 Task: Send an email with the signature Dylan Clark with the subject Request for paternity leave and the message Could you please confirm the details of the contract? from softage.1@softage.net to softage.10@softage.net and softage.2@softage.net with an attached document Job_offer_letter.docx
Action: Mouse moved to (440, 557)
Screenshot: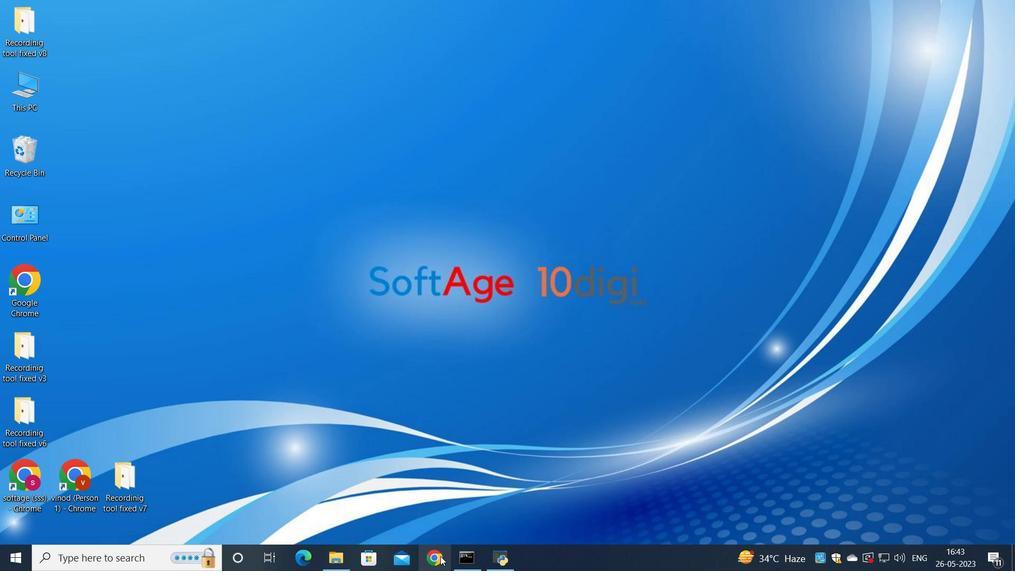 
Action: Mouse pressed left at (440, 557)
Screenshot: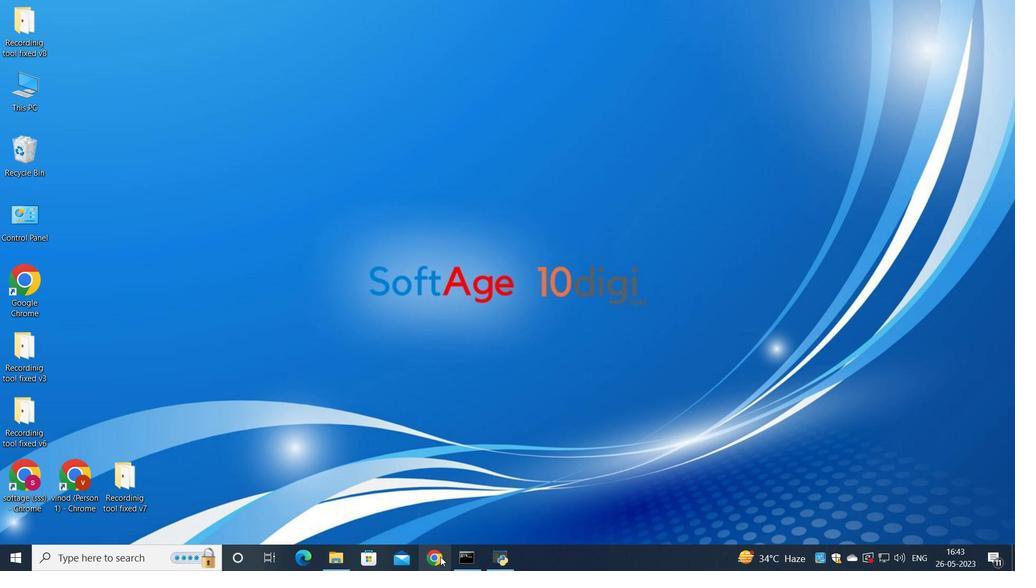 
Action: Mouse moved to (451, 317)
Screenshot: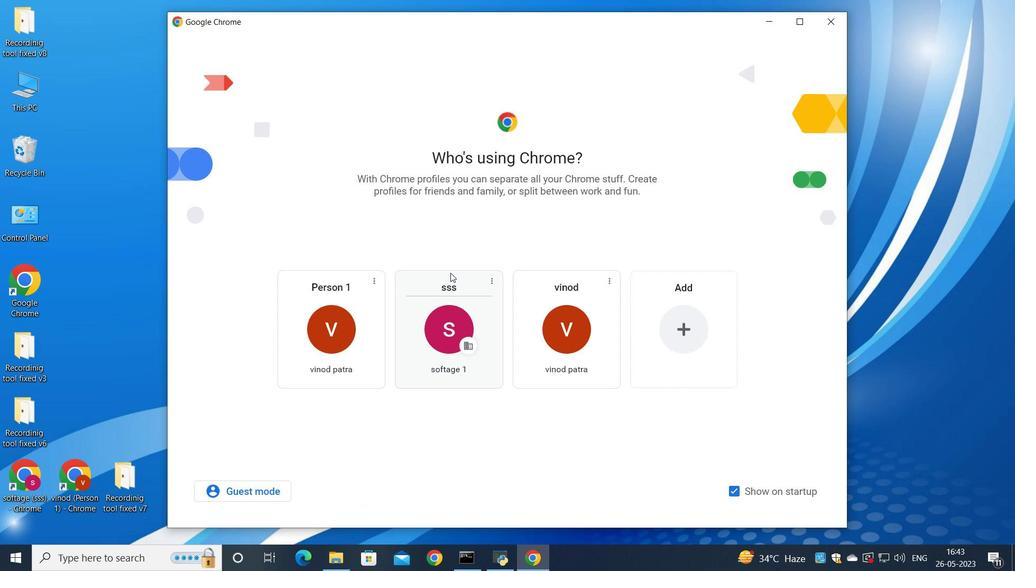 
Action: Mouse pressed left at (451, 317)
Screenshot: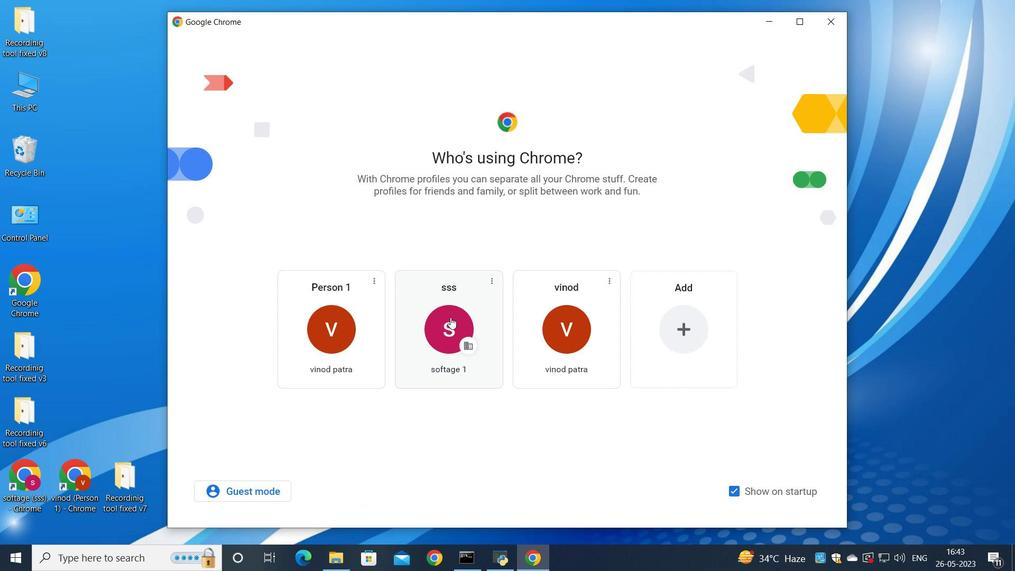 
Action: Mouse moved to (884, 68)
Screenshot: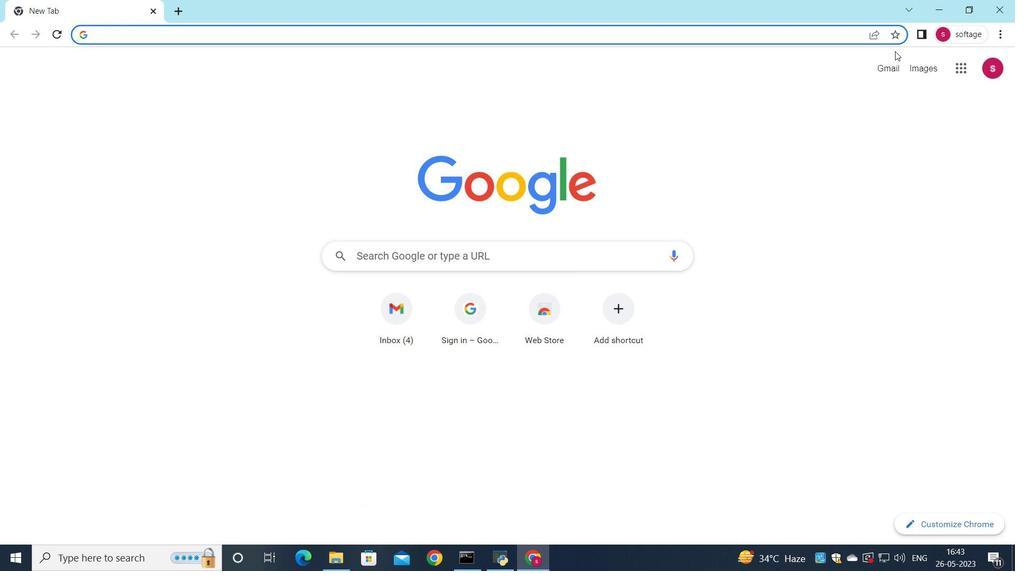 
Action: Mouse pressed left at (884, 68)
Screenshot: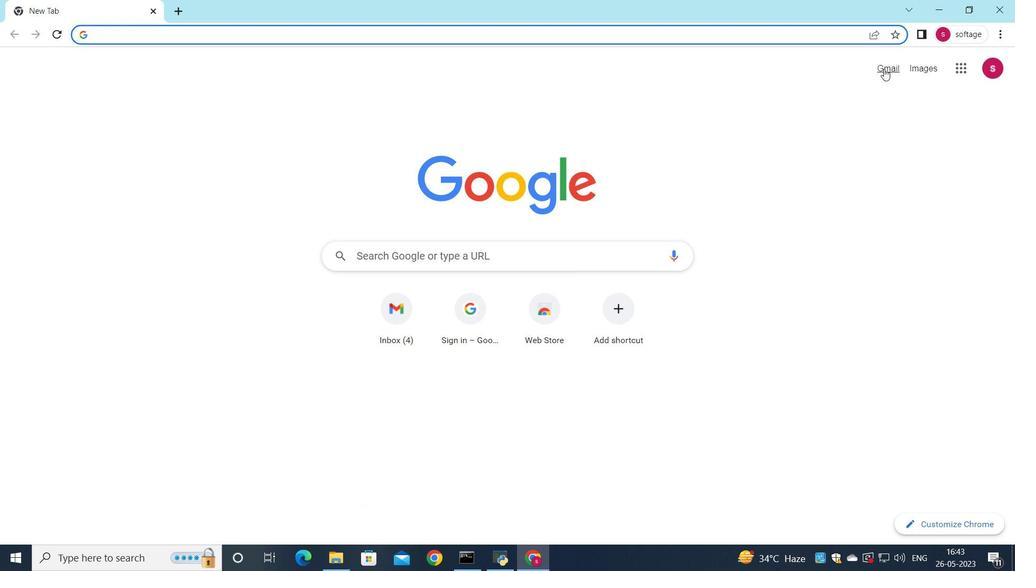 
Action: Mouse moved to (857, 93)
Screenshot: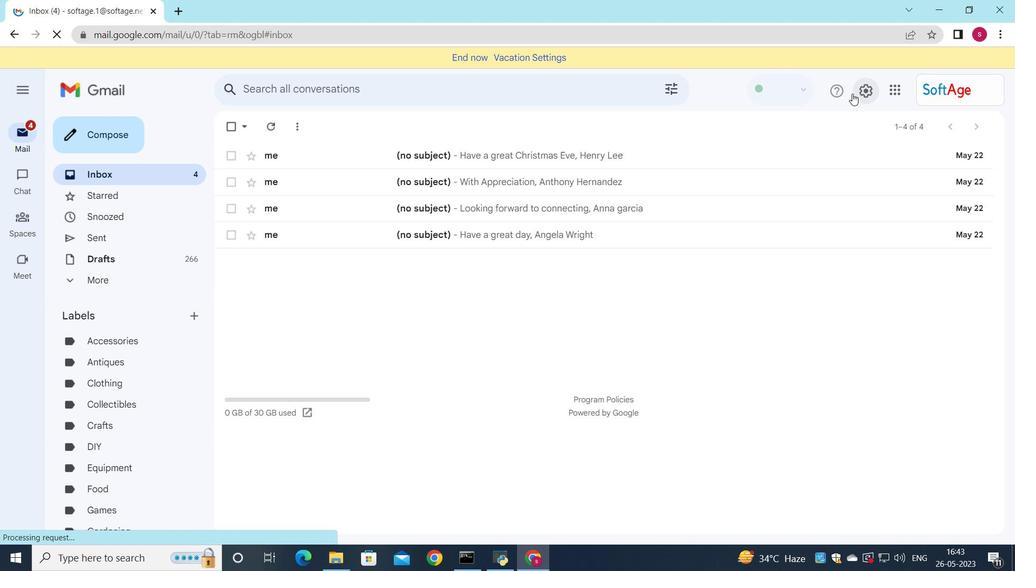 
Action: Mouse pressed left at (857, 93)
Screenshot: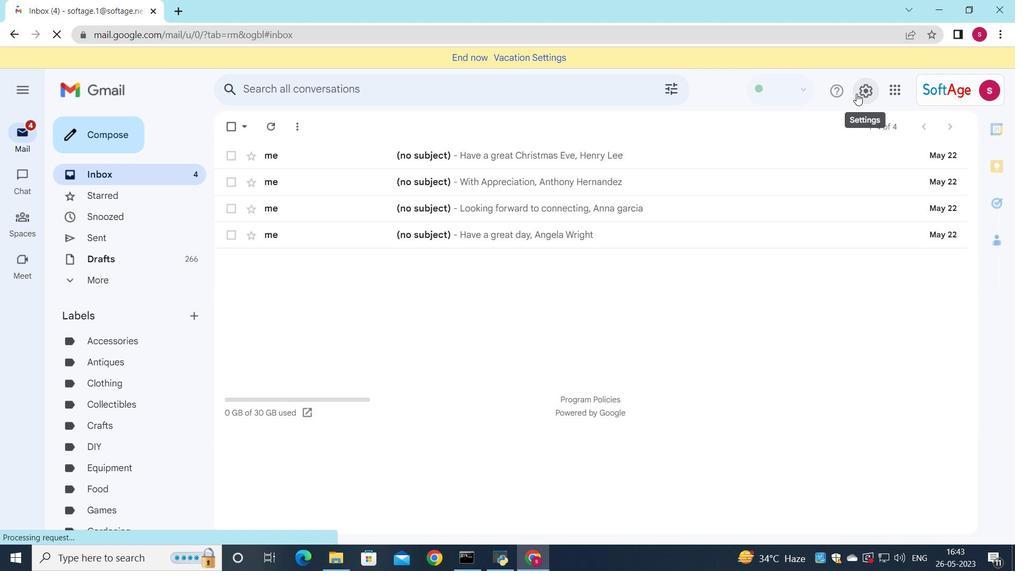 
Action: Mouse moved to (855, 160)
Screenshot: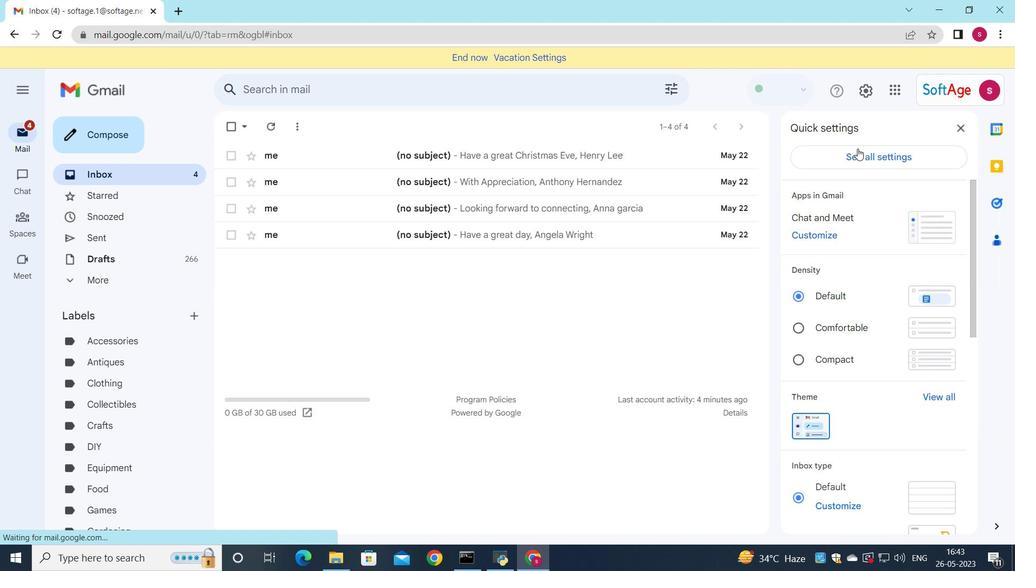 
Action: Mouse pressed left at (855, 160)
Screenshot: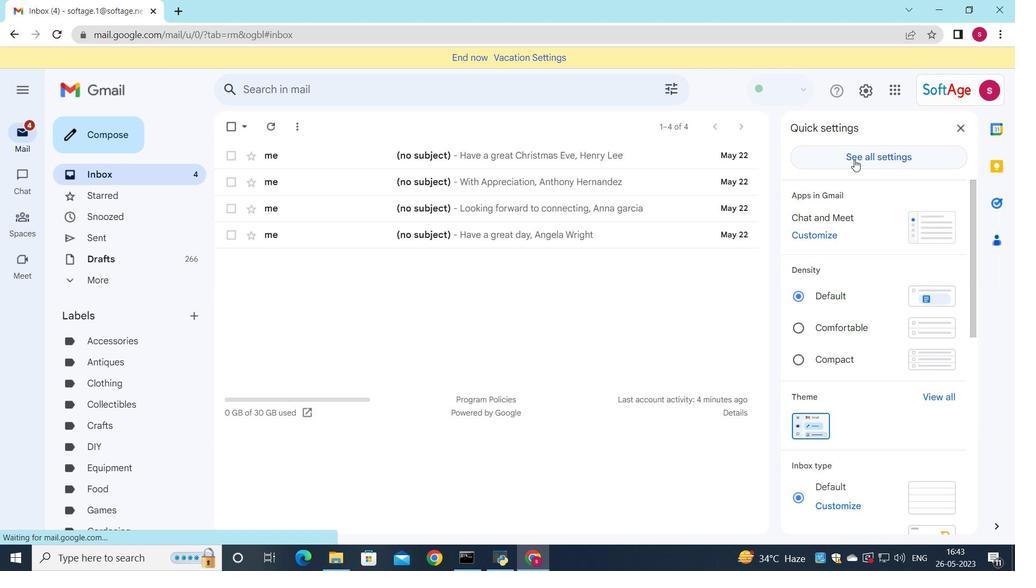 
Action: Mouse moved to (638, 204)
Screenshot: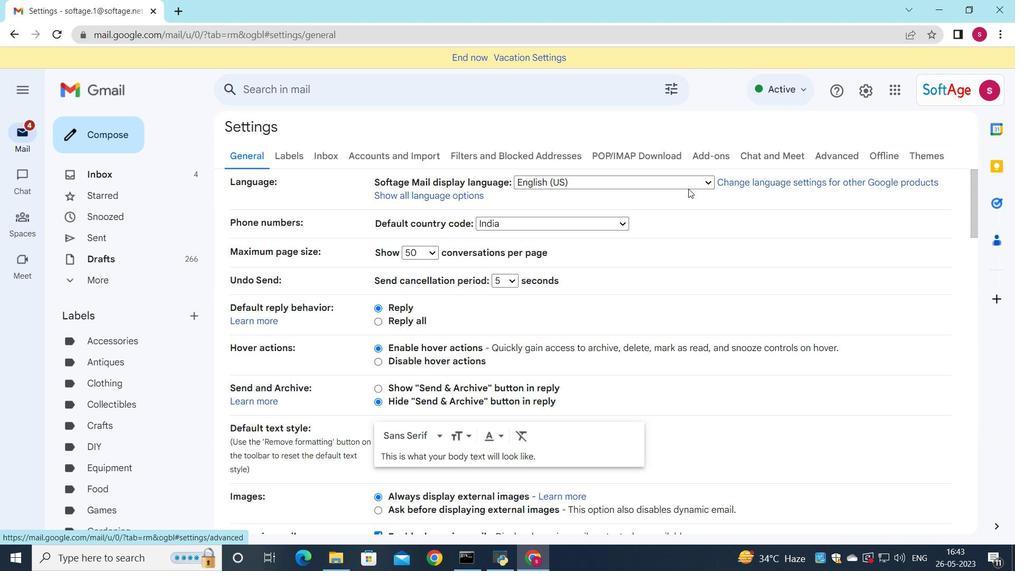 
Action: Mouse scrolled (638, 204) with delta (0, 0)
Screenshot: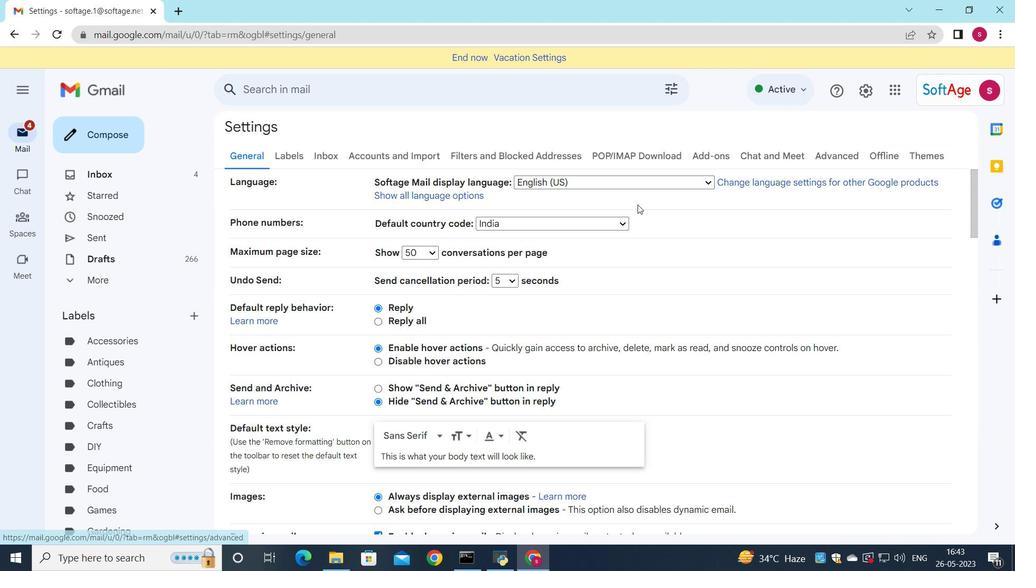 
Action: Mouse scrolled (638, 204) with delta (0, 0)
Screenshot: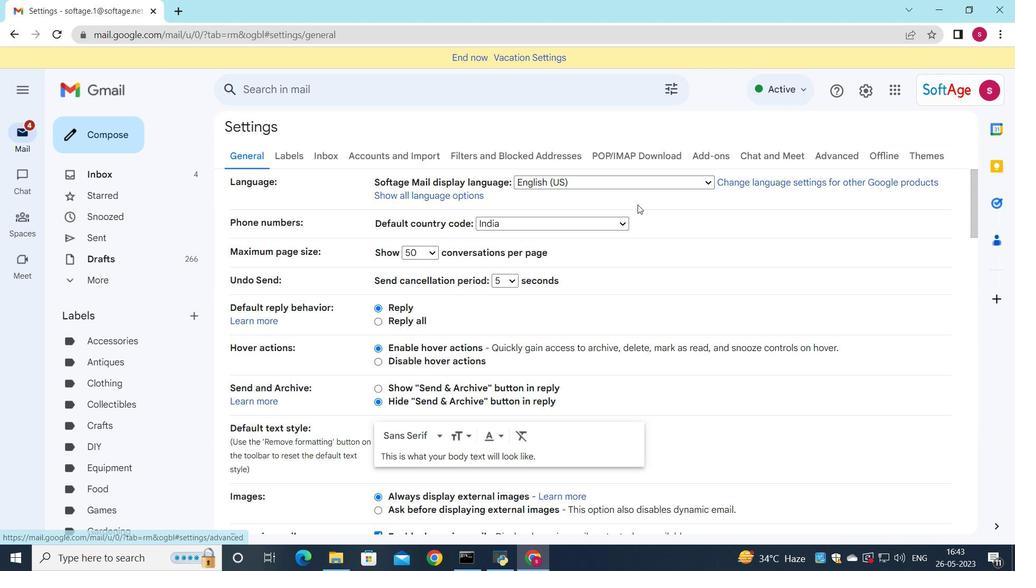 
Action: Mouse scrolled (638, 204) with delta (0, 0)
Screenshot: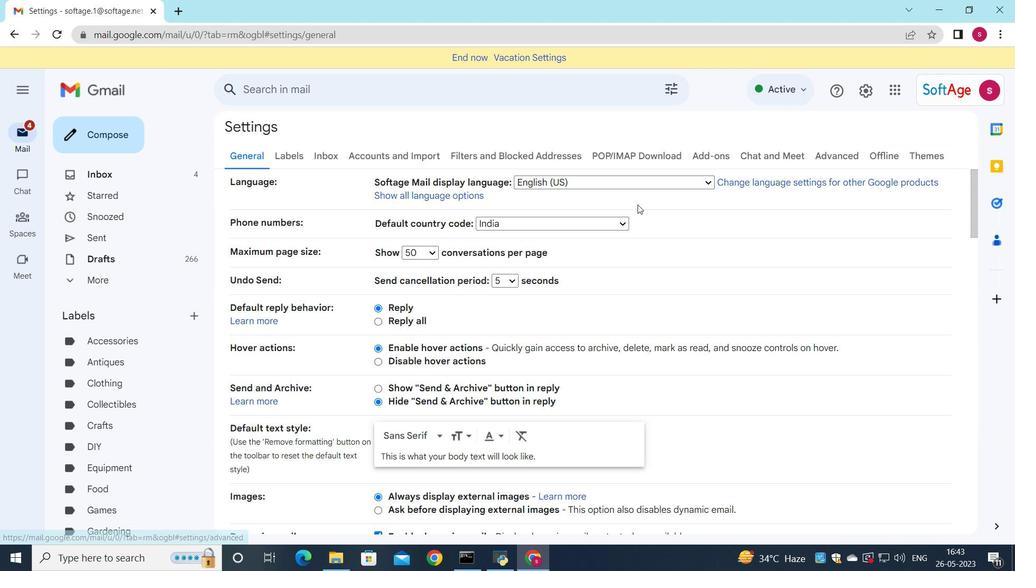 
Action: Mouse scrolled (638, 204) with delta (0, 0)
Screenshot: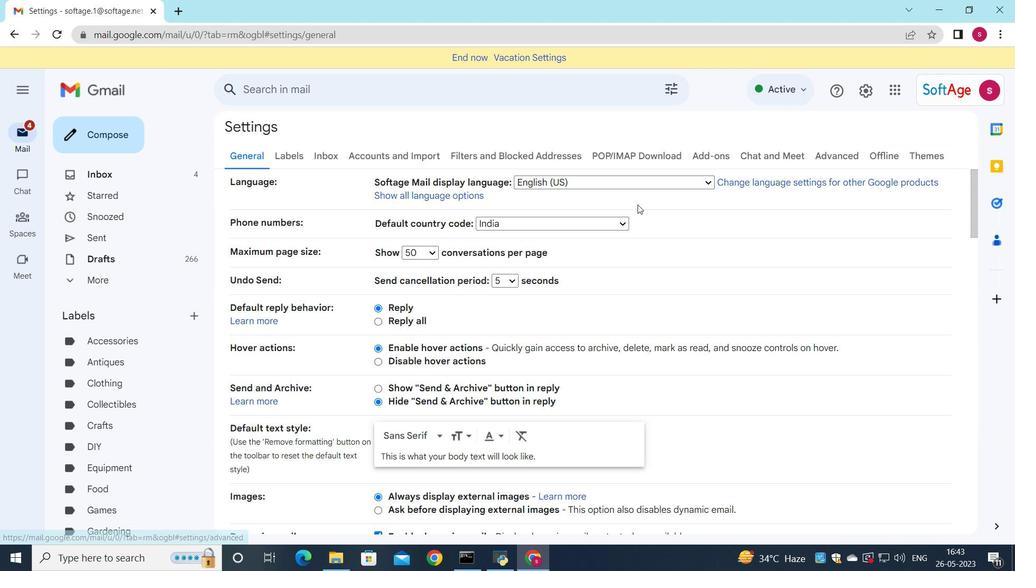 
Action: Mouse moved to (473, 273)
Screenshot: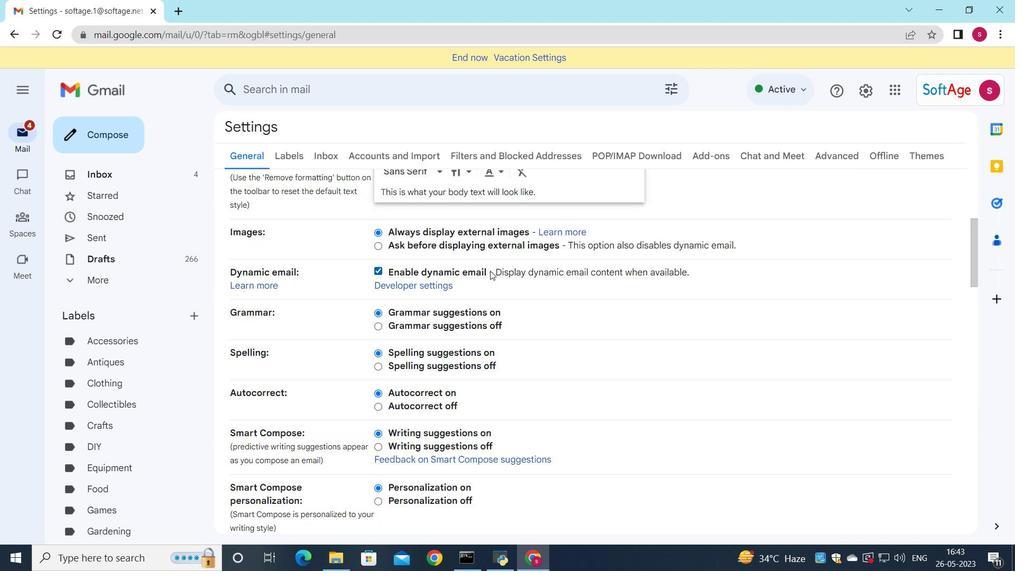 
Action: Mouse scrolled (473, 272) with delta (0, 0)
Screenshot: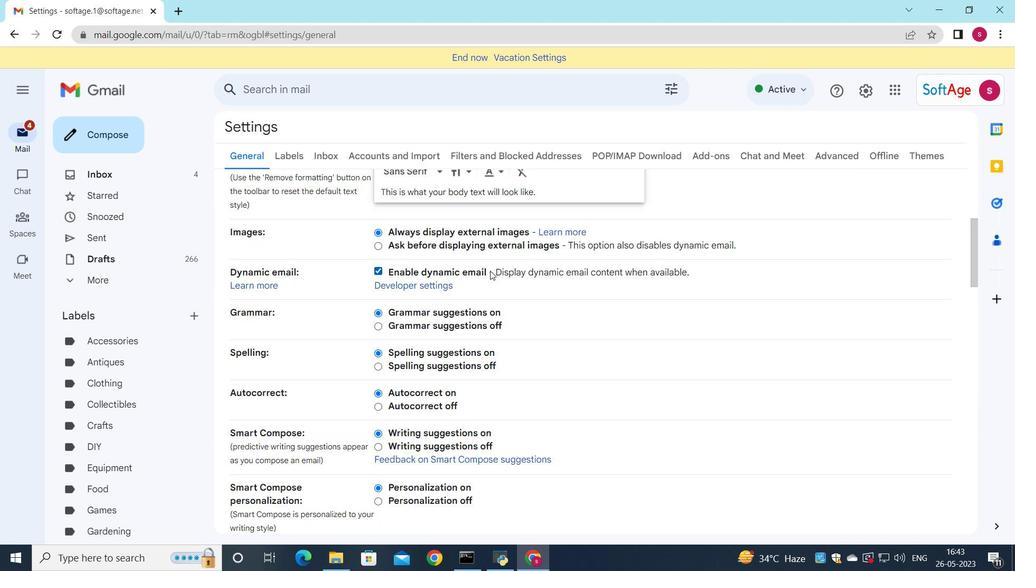 
Action: Mouse scrolled (473, 272) with delta (0, 0)
Screenshot: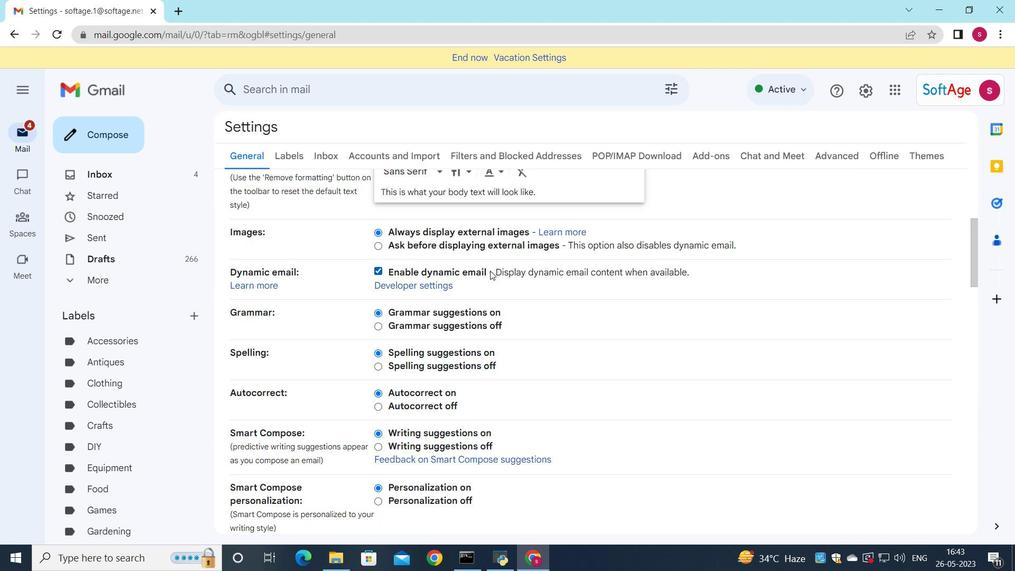 
Action: Mouse scrolled (473, 272) with delta (0, 0)
Screenshot: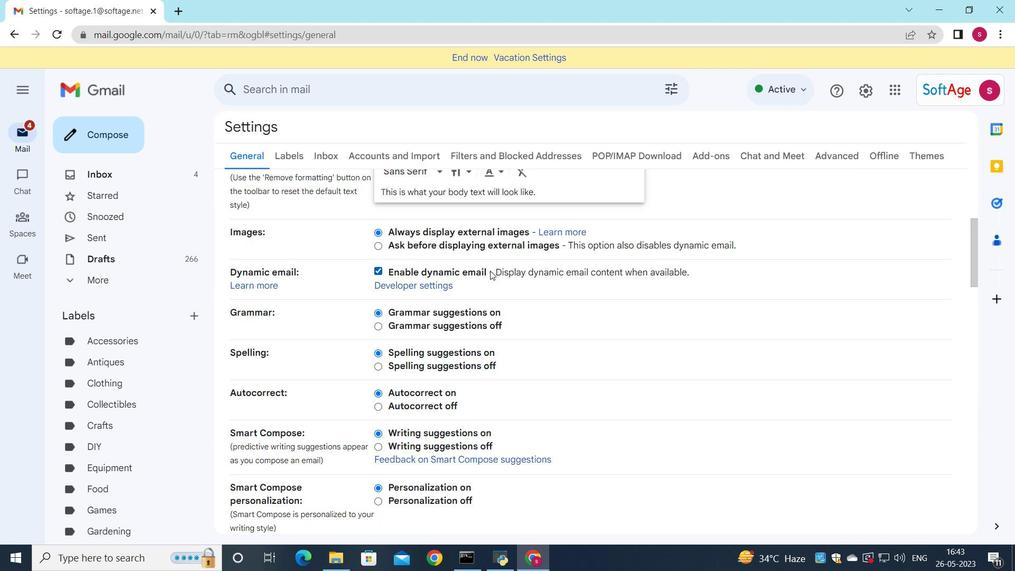 
Action: Mouse moved to (472, 274)
Screenshot: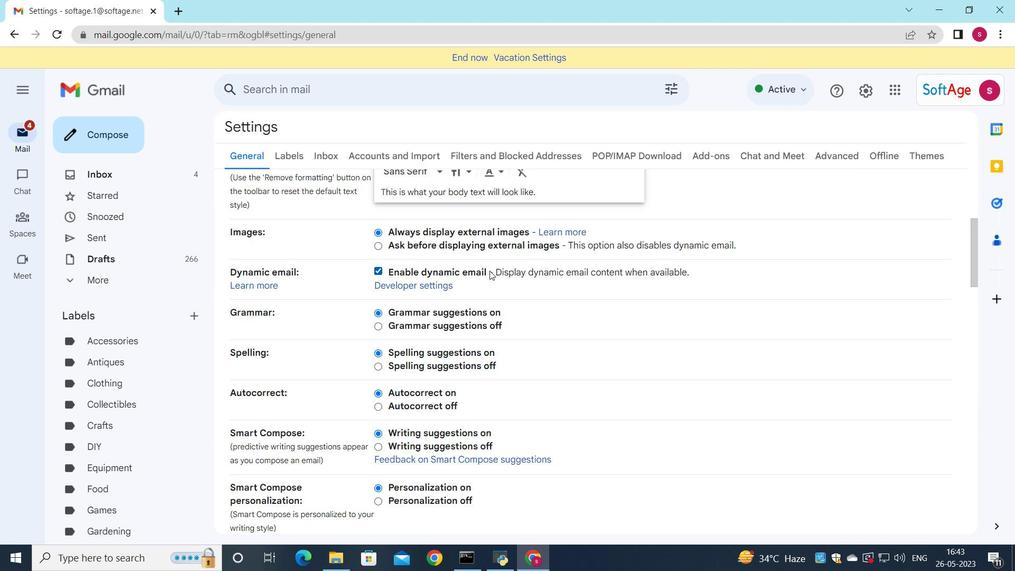 
Action: Mouse scrolled (472, 274) with delta (0, 0)
Screenshot: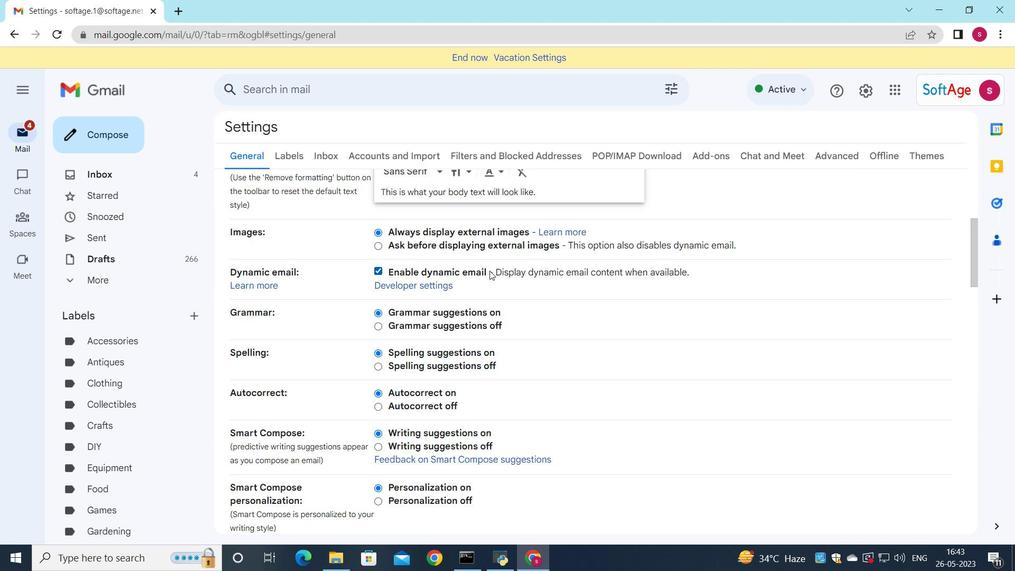 
Action: Mouse moved to (466, 280)
Screenshot: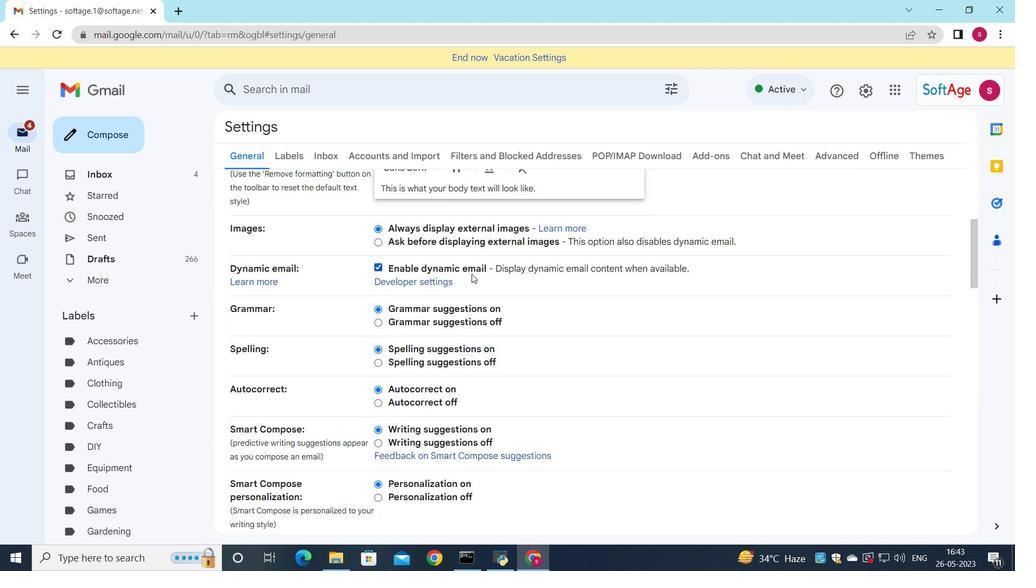 
Action: Mouse scrolled (466, 279) with delta (0, 0)
Screenshot: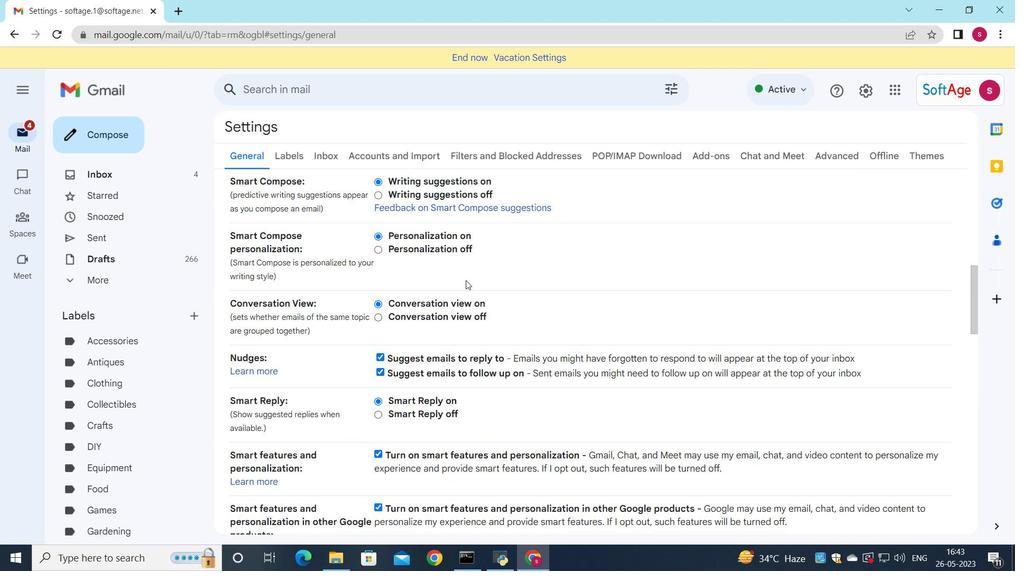 
Action: Mouse scrolled (466, 279) with delta (0, 0)
Screenshot: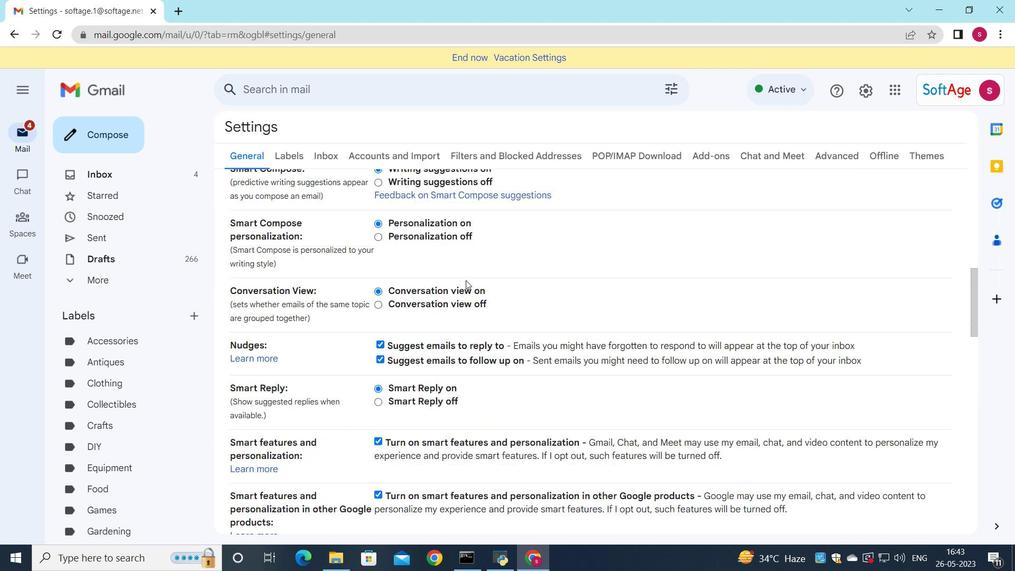 
Action: Mouse scrolled (466, 279) with delta (0, 0)
Screenshot: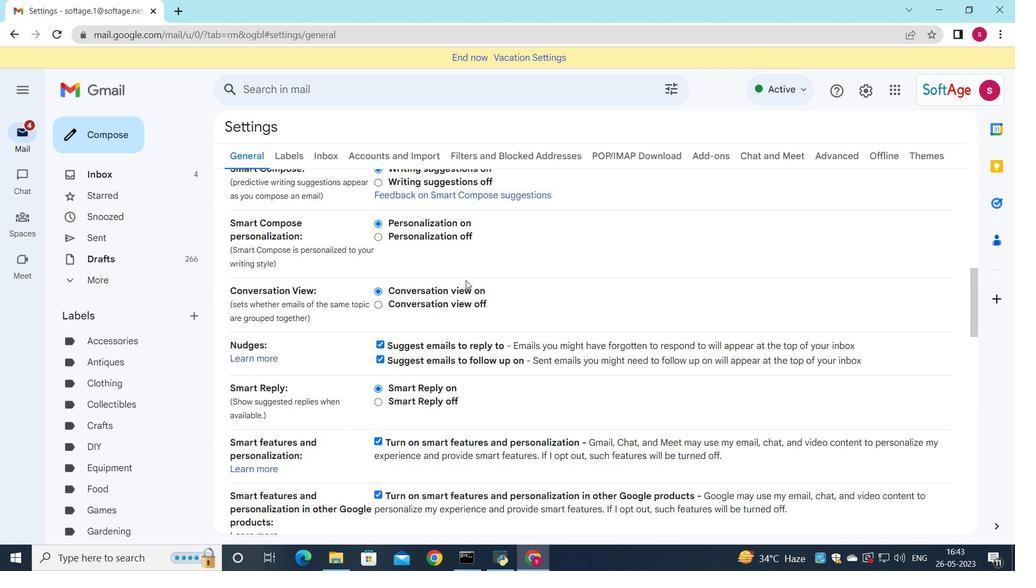 
Action: Mouse scrolled (466, 279) with delta (0, 0)
Screenshot: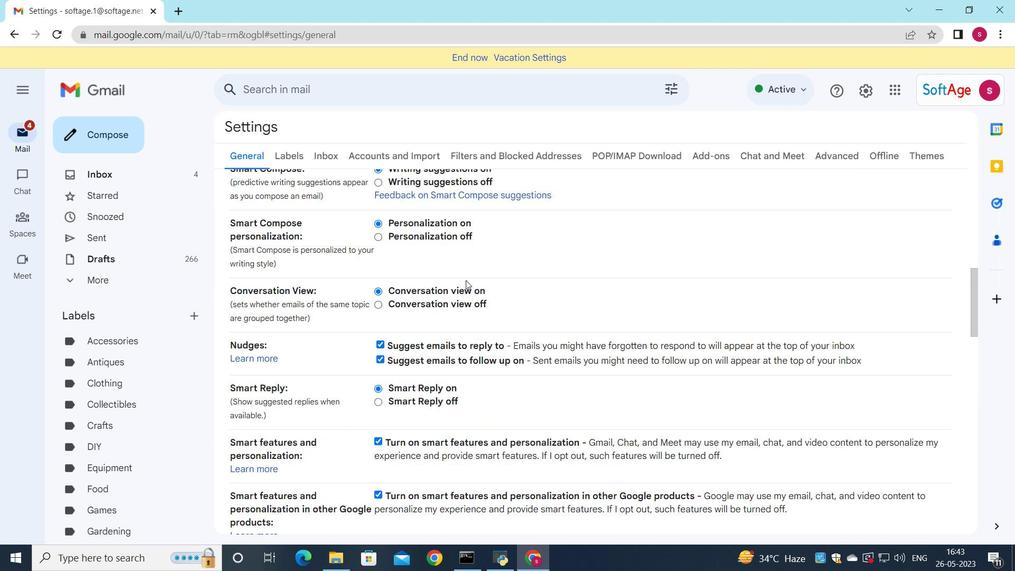 
Action: Mouse moved to (456, 284)
Screenshot: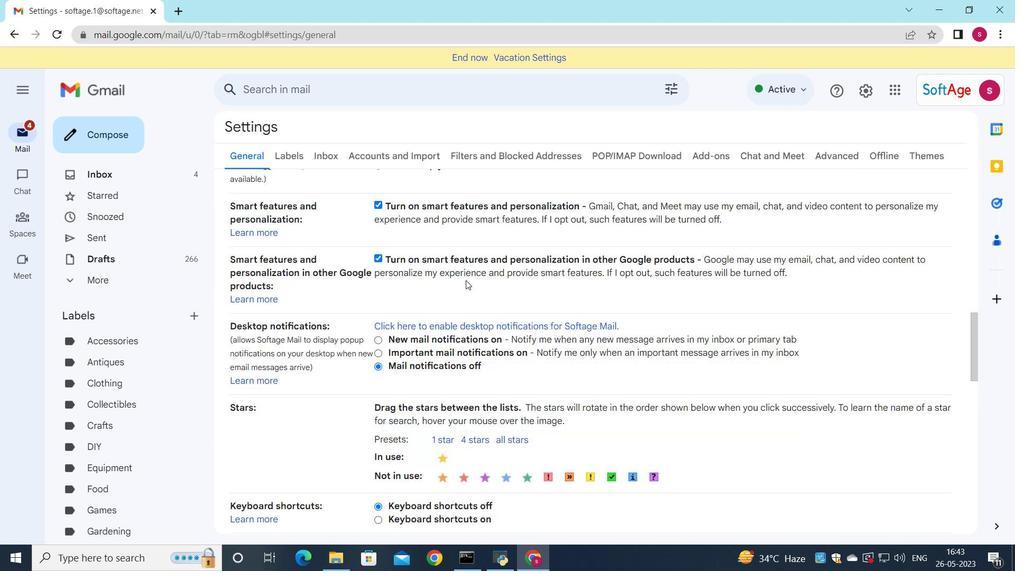 
Action: Mouse scrolled (456, 283) with delta (0, 0)
Screenshot: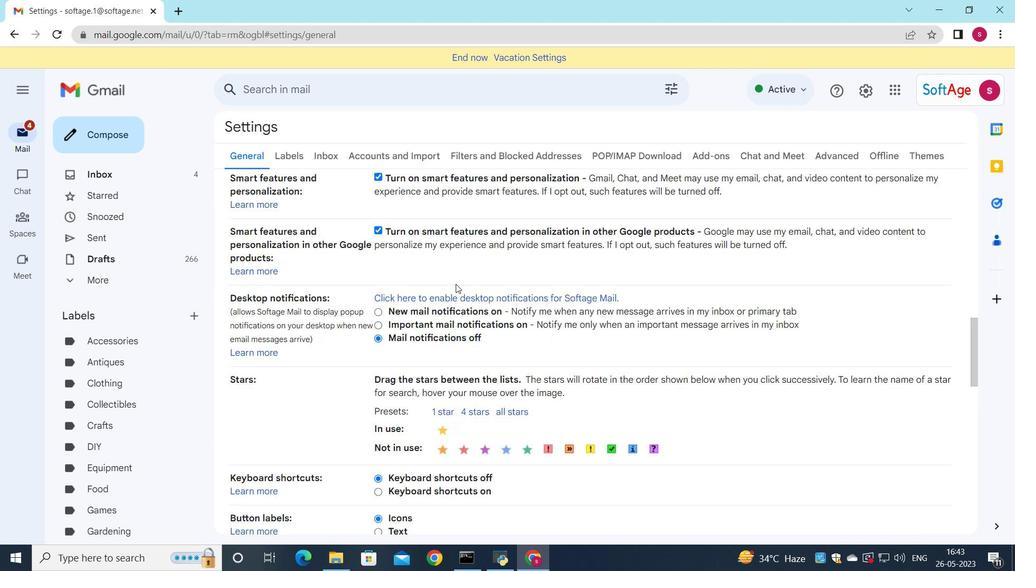 
Action: Mouse scrolled (456, 283) with delta (0, 0)
Screenshot: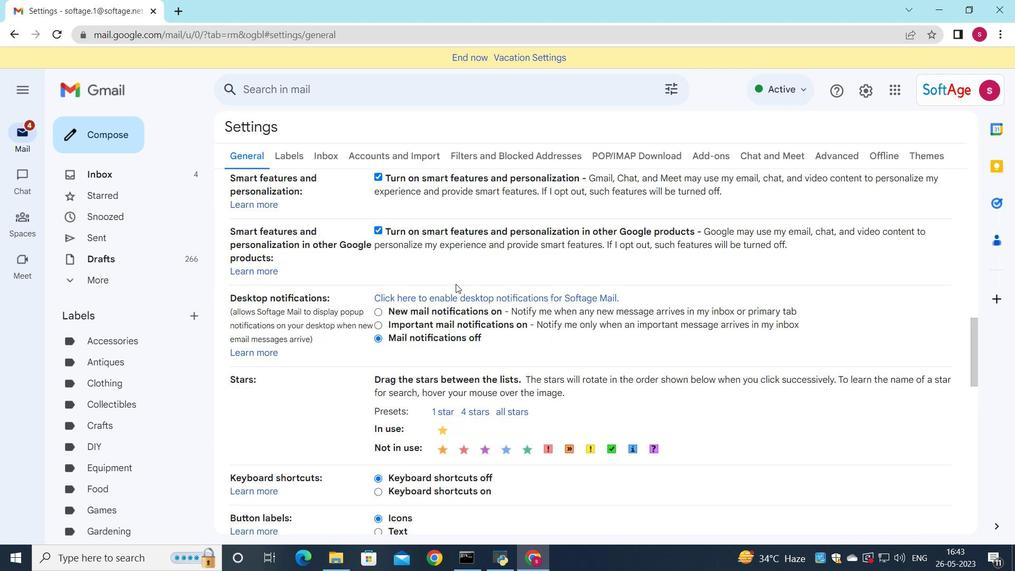 
Action: Mouse scrolled (456, 283) with delta (0, 0)
Screenshot: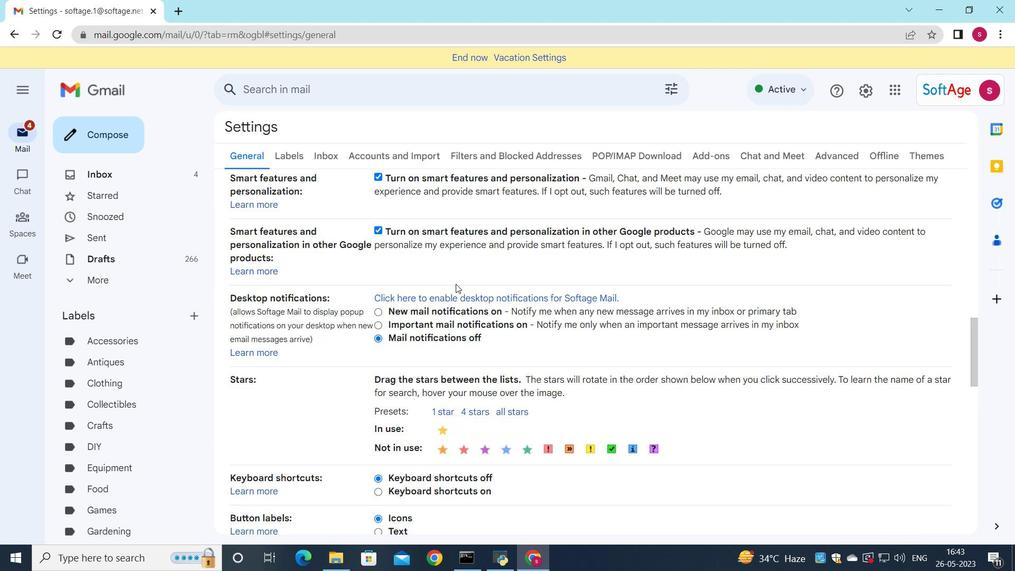 
Action: Mouse scrolled (456, 283) with delta (0, 0)
Screenshot: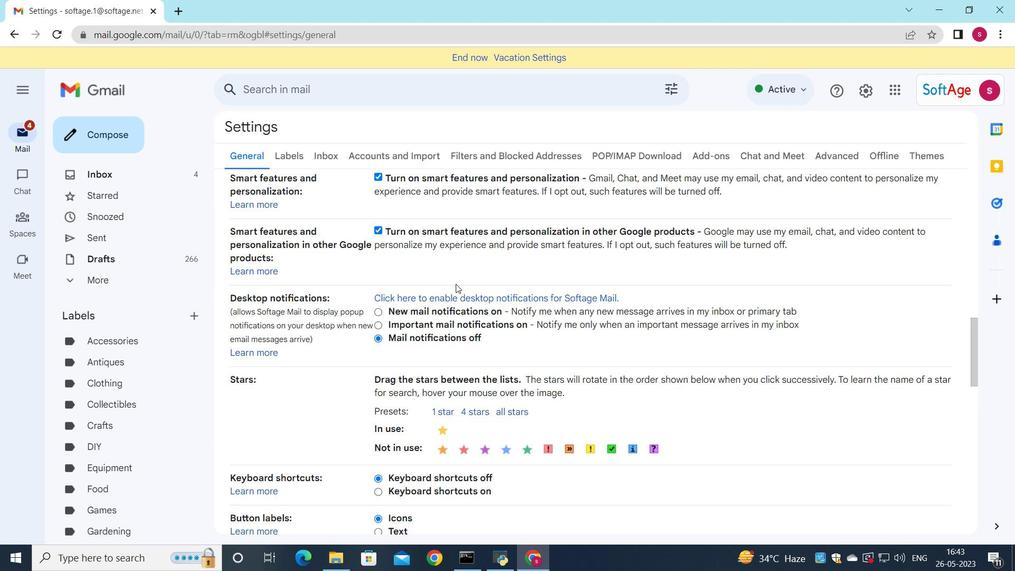 
Action: Mouse moved to (456, 286)
Screenshot: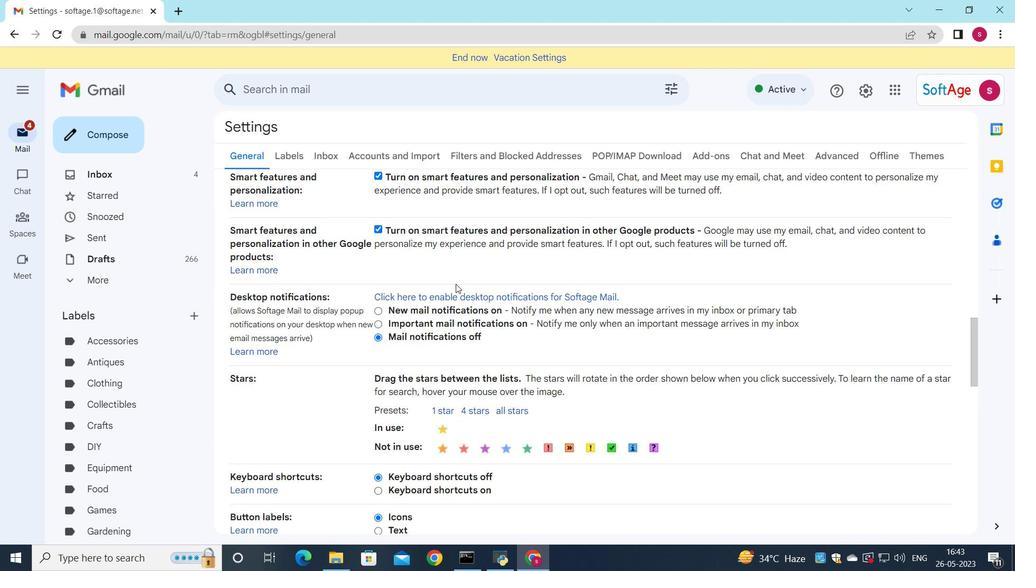 
Action: Mouse scrolled (456, 286) with delta (0, 0)
Screenshot: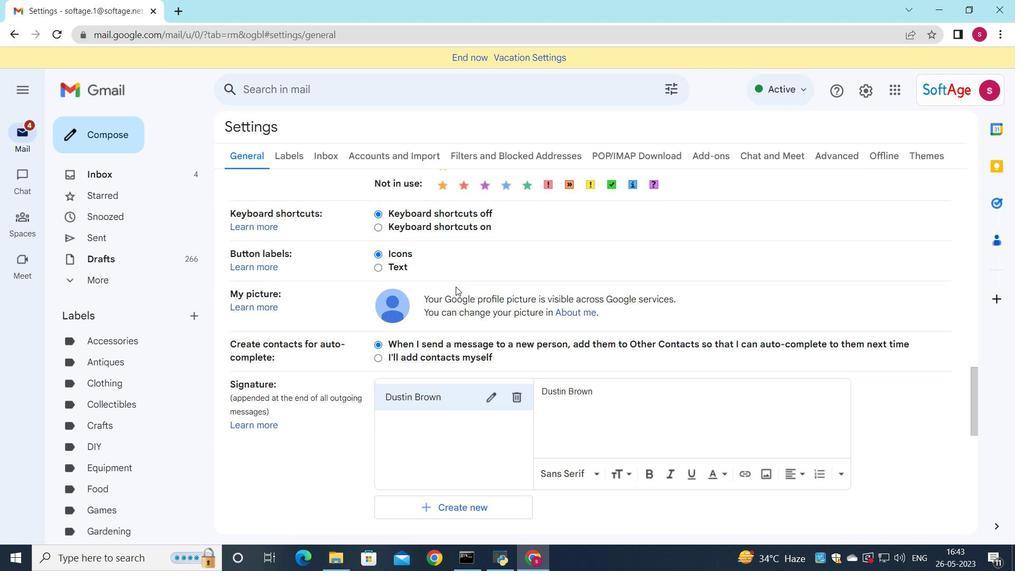 
Action: Mouse scrolled (456, 286) with delta (0, 0)
Screenshot: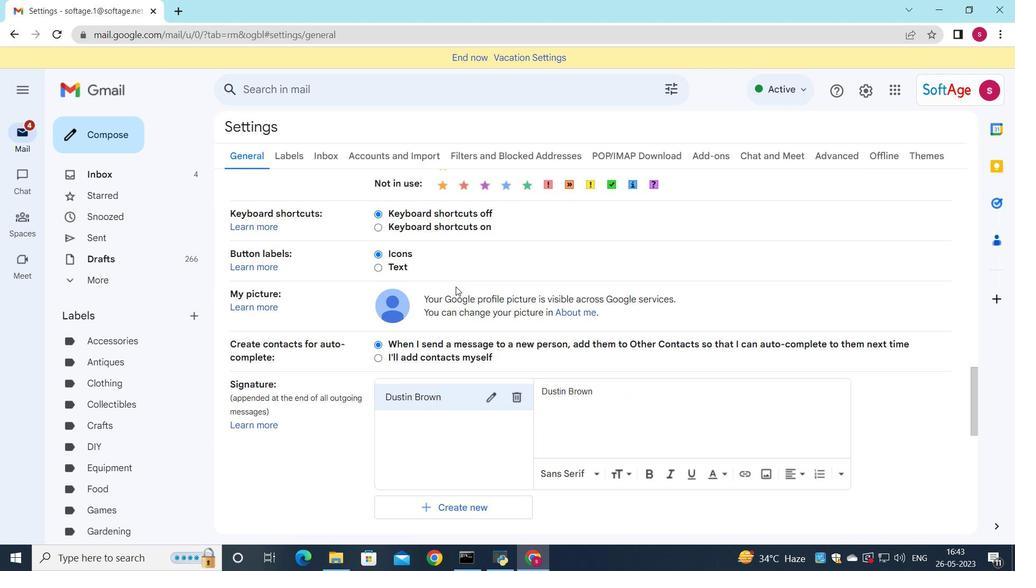 
Action: Mouse moved to (522, 267)
Screenshot: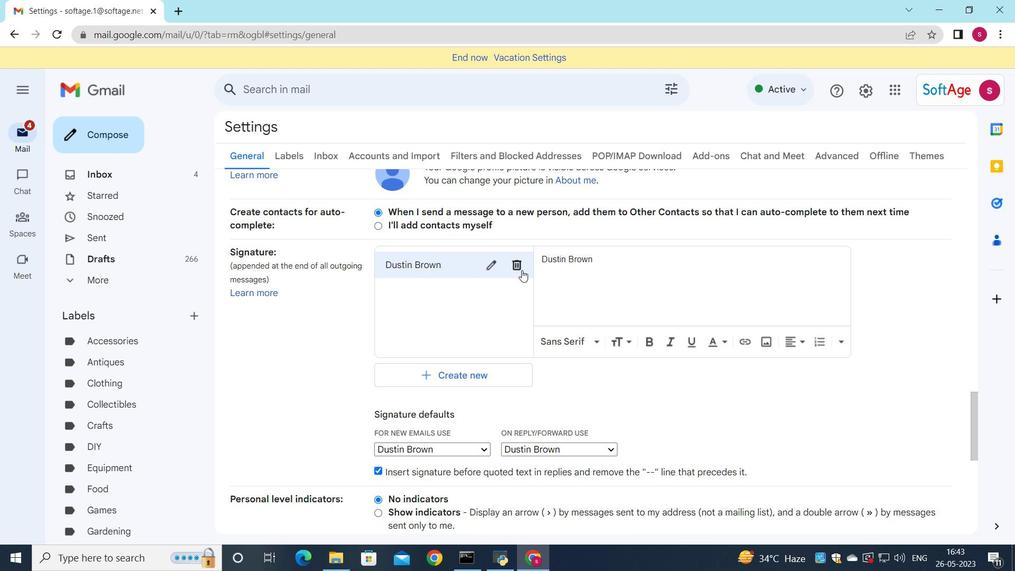 
Action: Mouse pressed left at (522, 267)
Screenshot: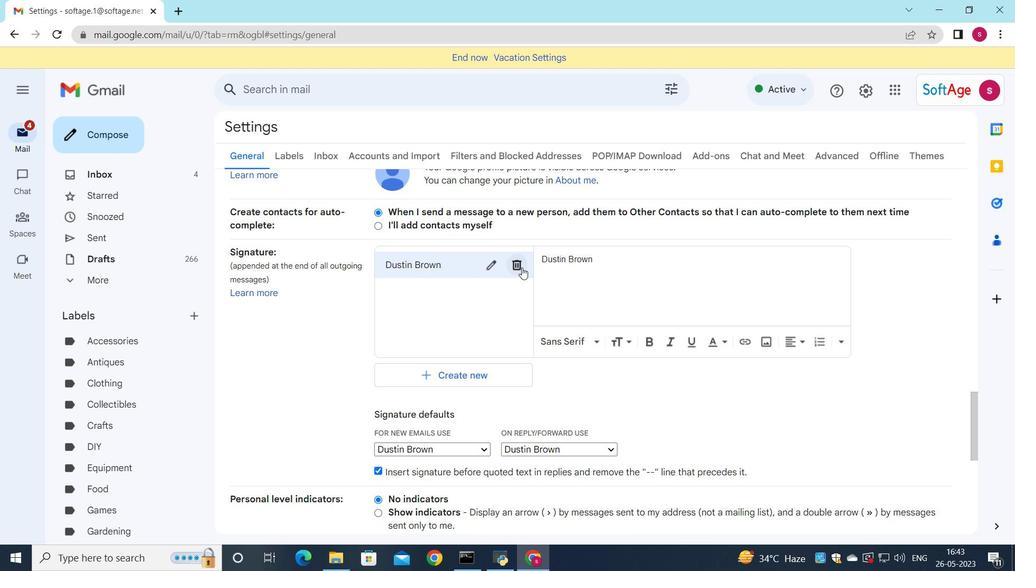 
Action: Mouse moved to (624, 320)
Screenshot: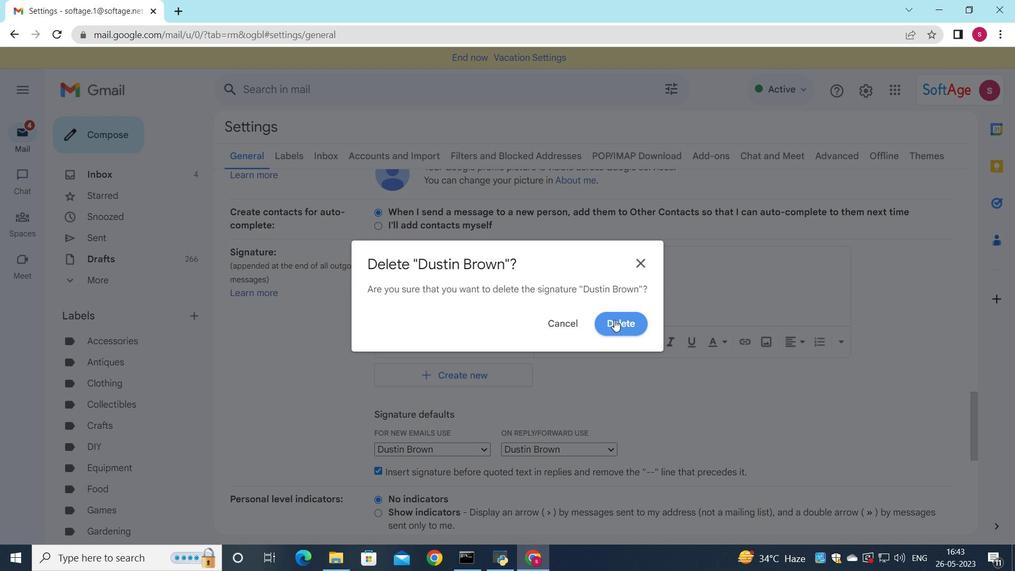 
Action: Mouse pressed left at (624, 320)
Screenshot: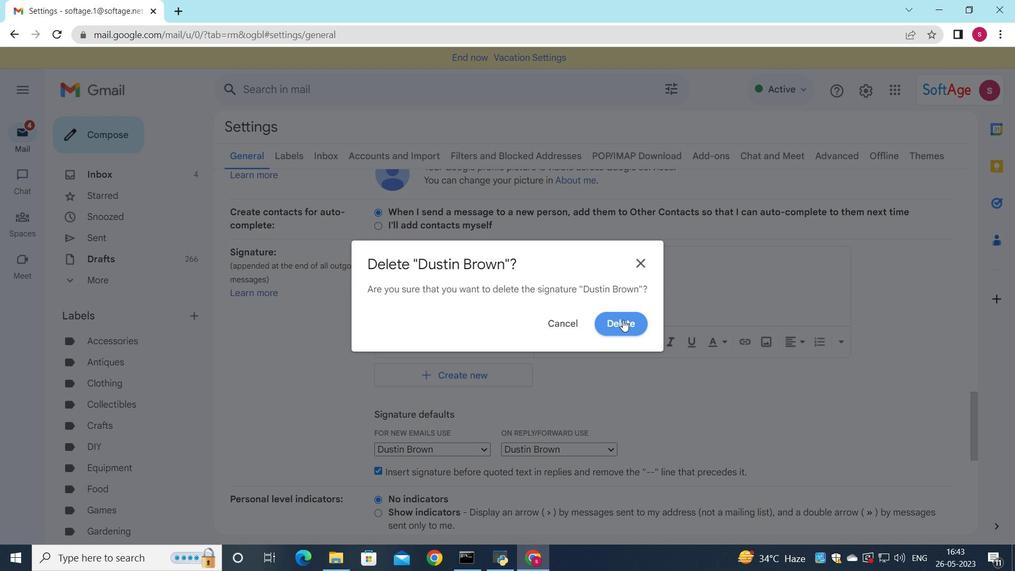 
Action: Mouse moved to (411, 277)
Screenshot: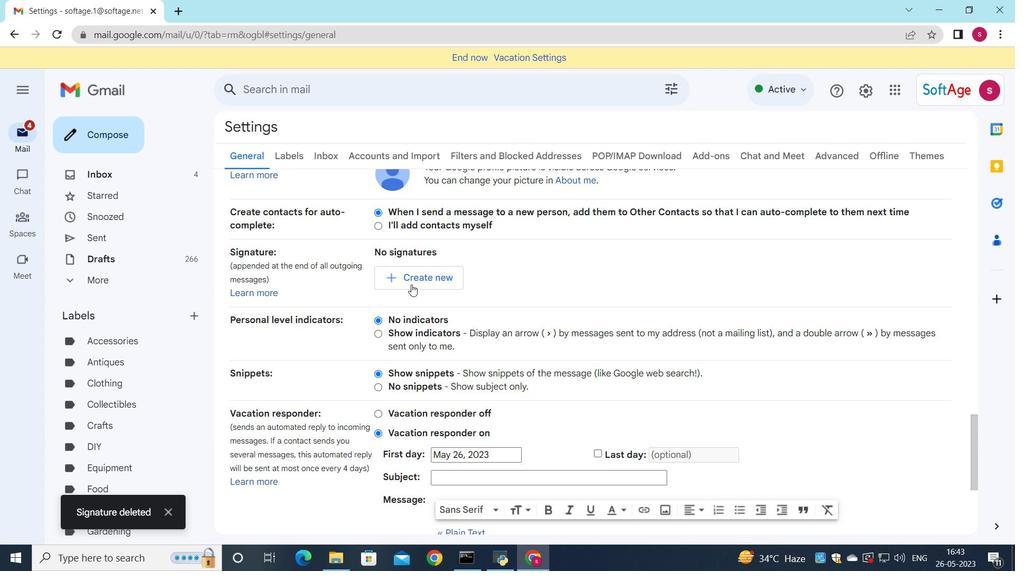 
Action: Mouse pressed left at (411, 277)
Screenshot: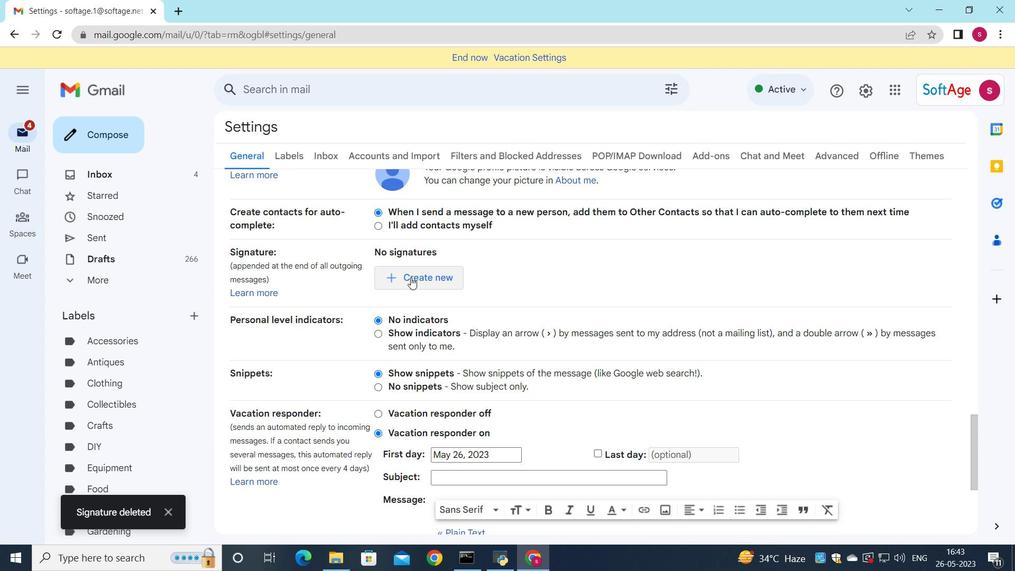 
Action: Mouse moved to (737, 282)
Screenshot: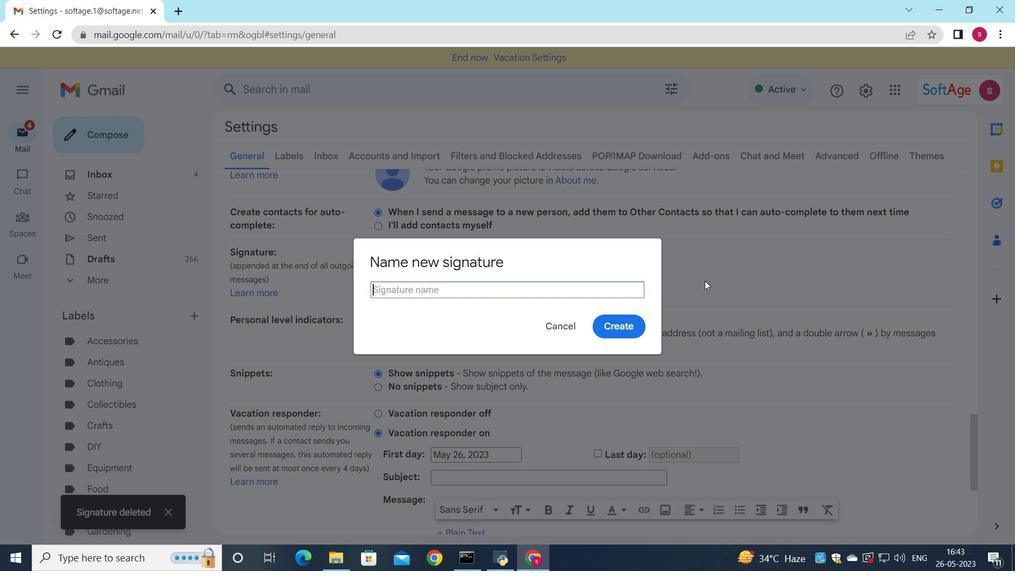 
Action: Key pressed <Key.shift>Dylan<Key.space><Key.shift><Key.shift><Key.shift><Key.shift>Clark
Screenshot: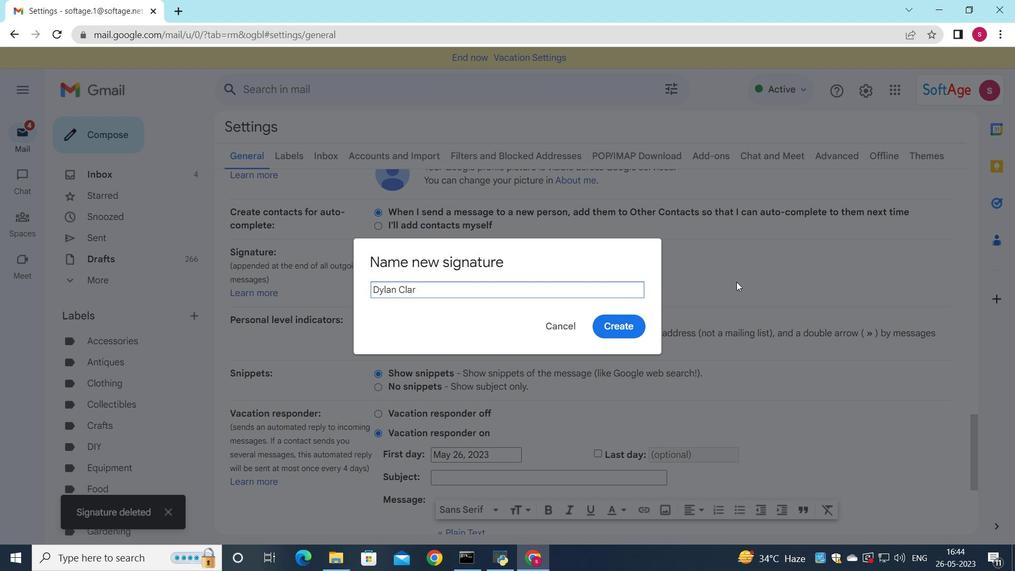 
Action: Mouse moved to (610, 321)
Screenshot: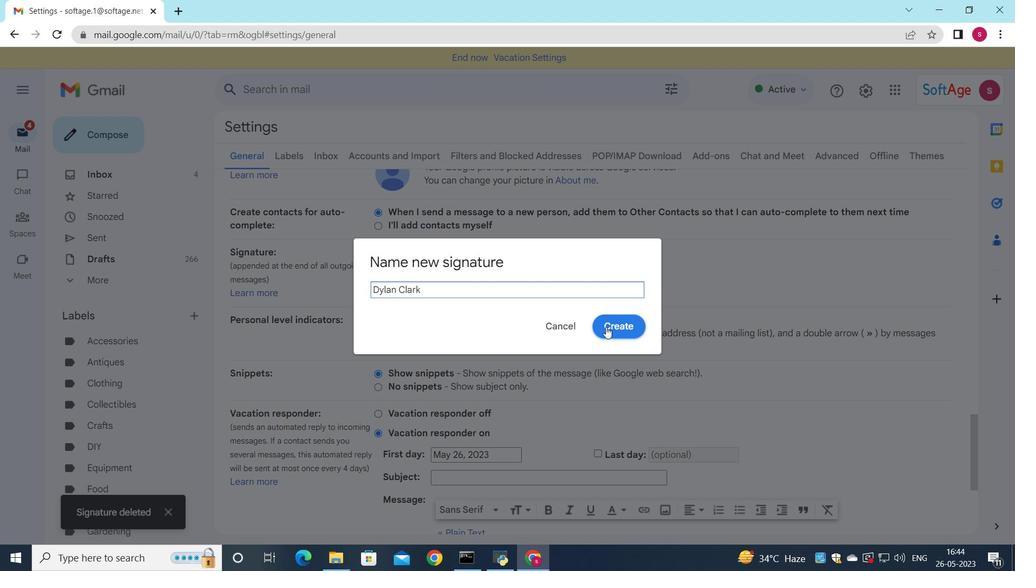 
Action: Mouse pressed left at (610, 321)
Screenshot: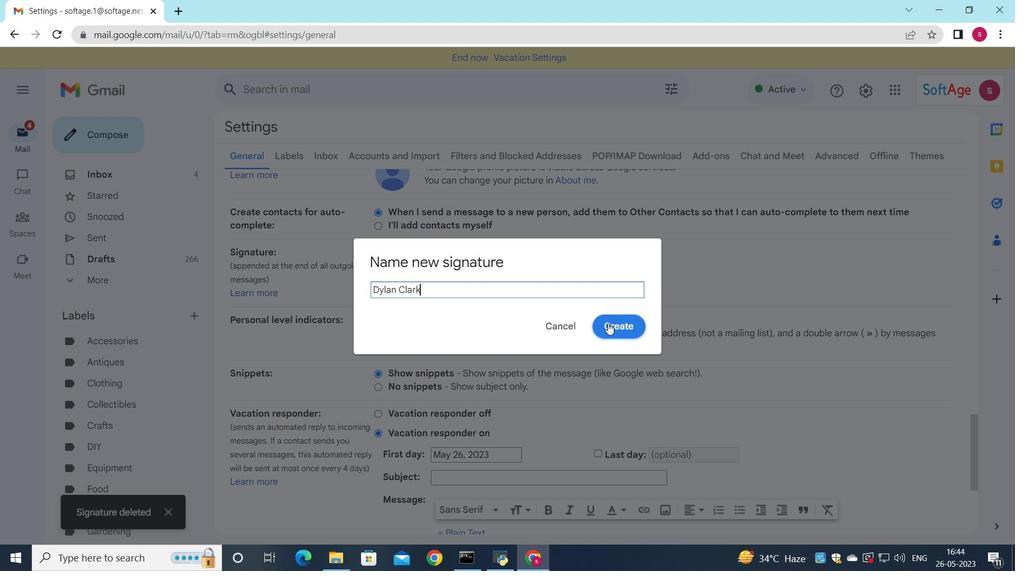 
Action: Mouse moved to (610, 291)
Screenshot: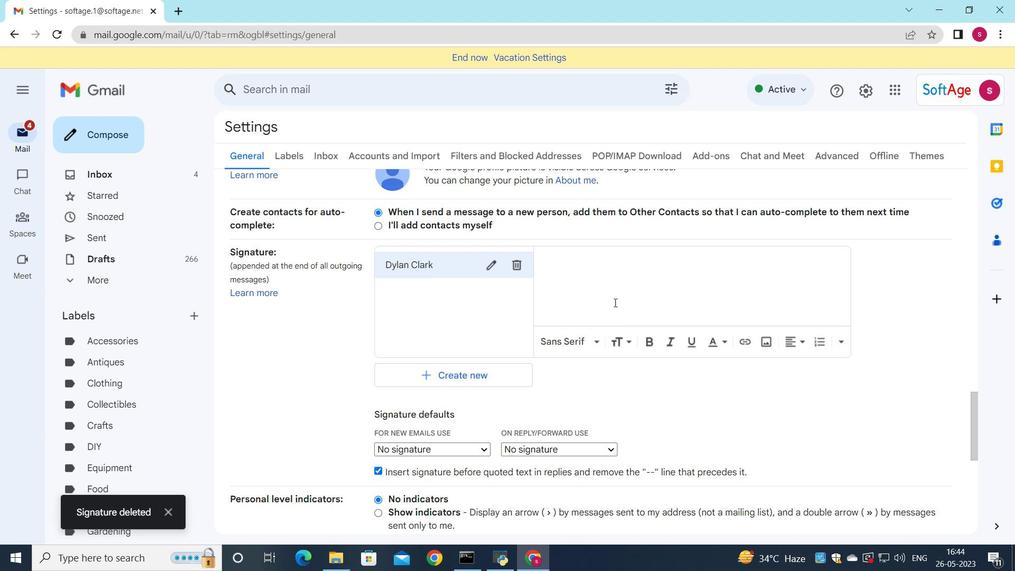 
Action: Mouse pressed left at (610, 291)
Screenshot: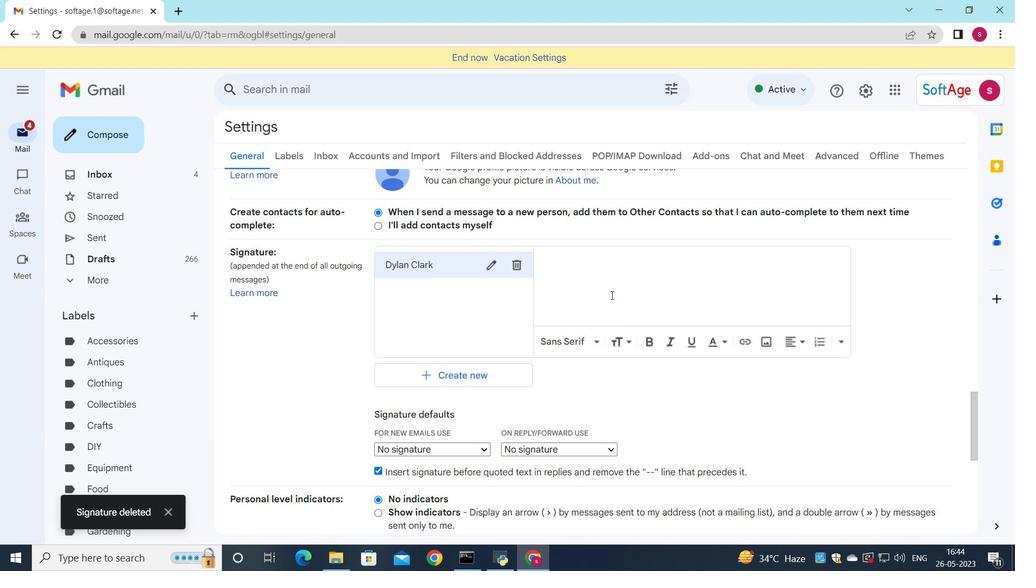 
Action: Key pressed <Key.shift>Dya<Key.backspace>lan<Key.space><Key.shift>Clark
Screenshot: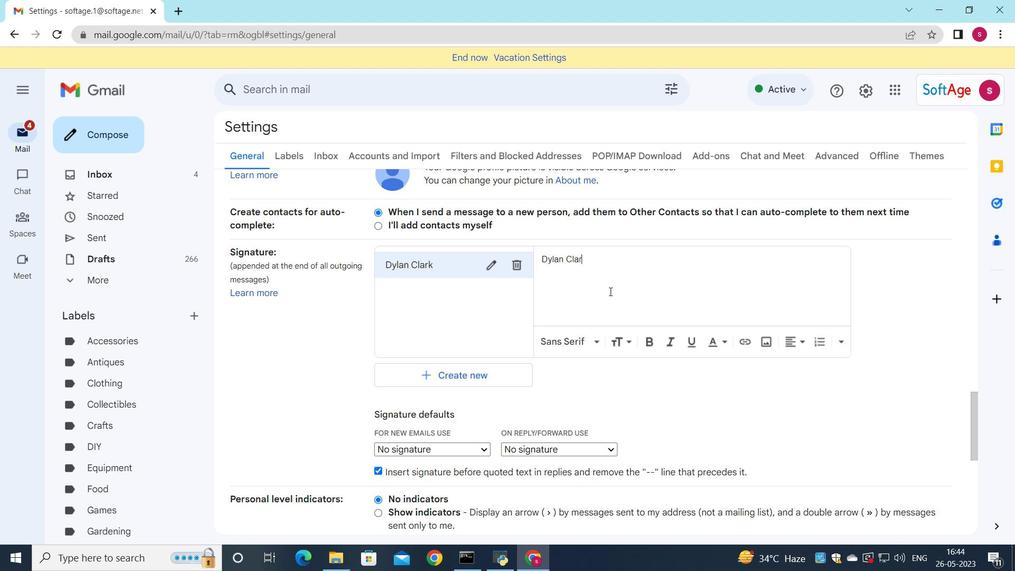 
Action: Mouse moved to (551, 351)
Screenshot: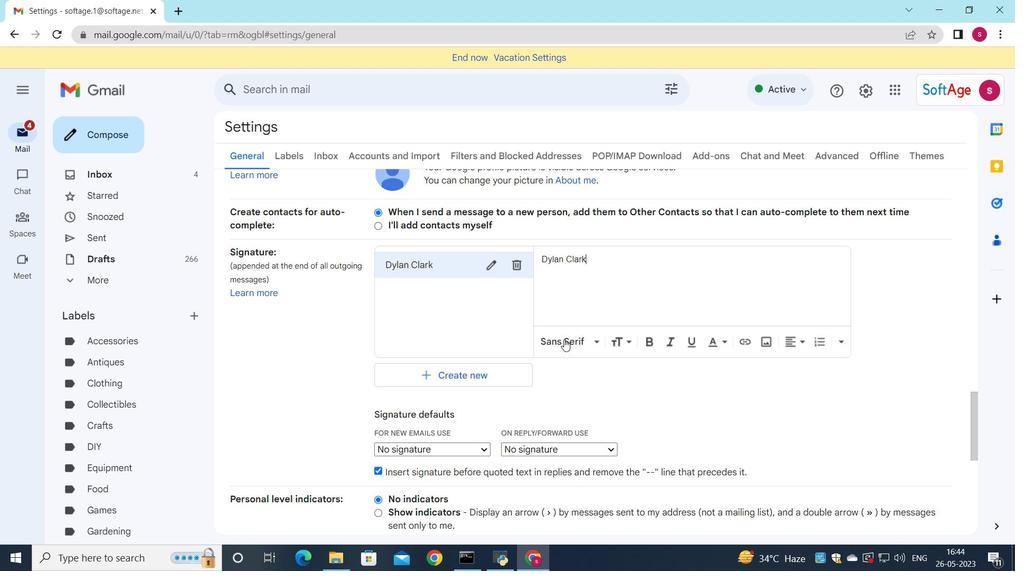 
Action: Mouse scrolled (551, 351) with delta (0, 0)
Screenshot: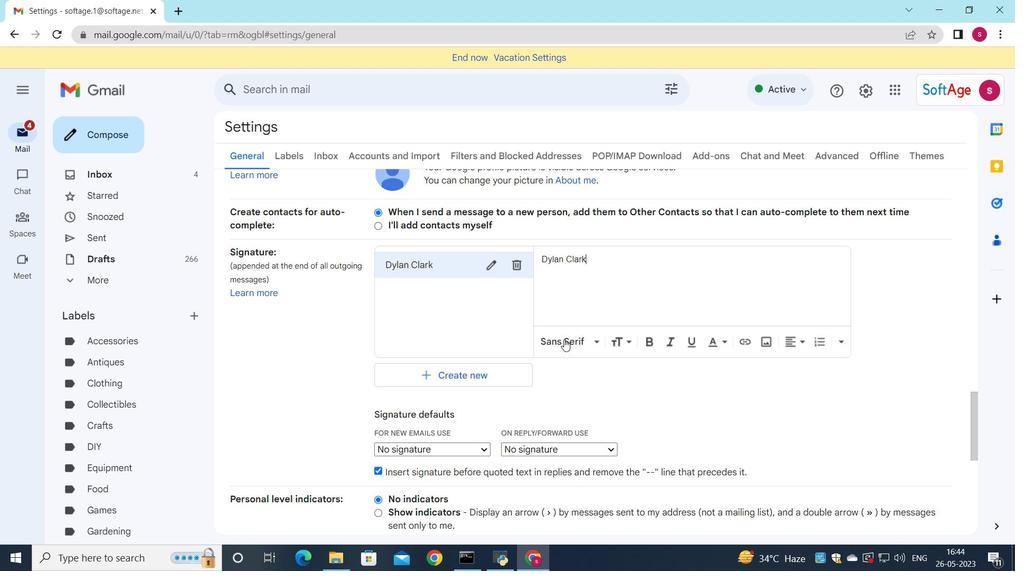 
Action: Mouse moved to (487, 384)
Screenshot: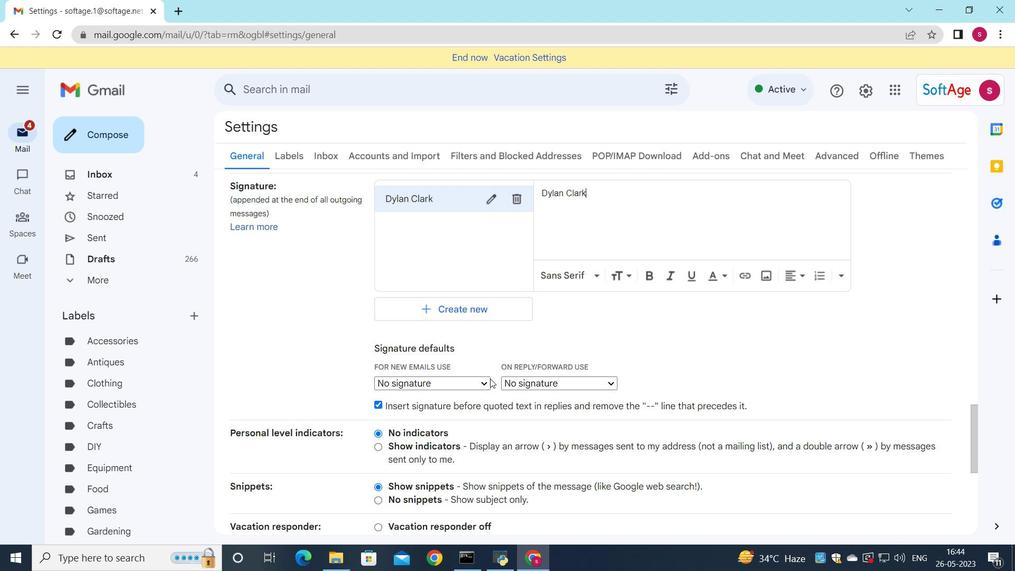 
Action: Mouse pressed left at (487, 384)
Screenshot: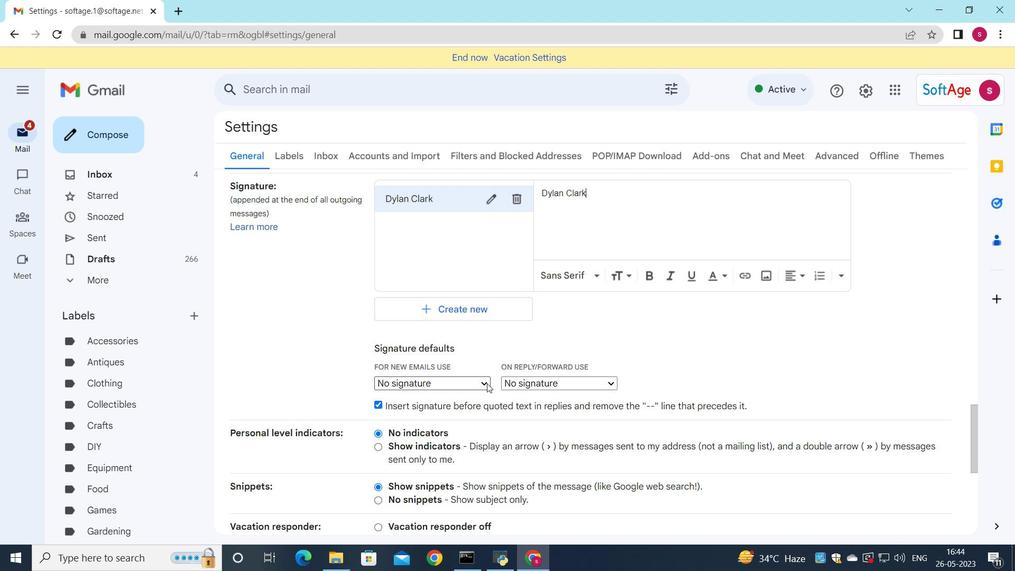 
Action: Mouse moved to (481, 408)
Screenshot: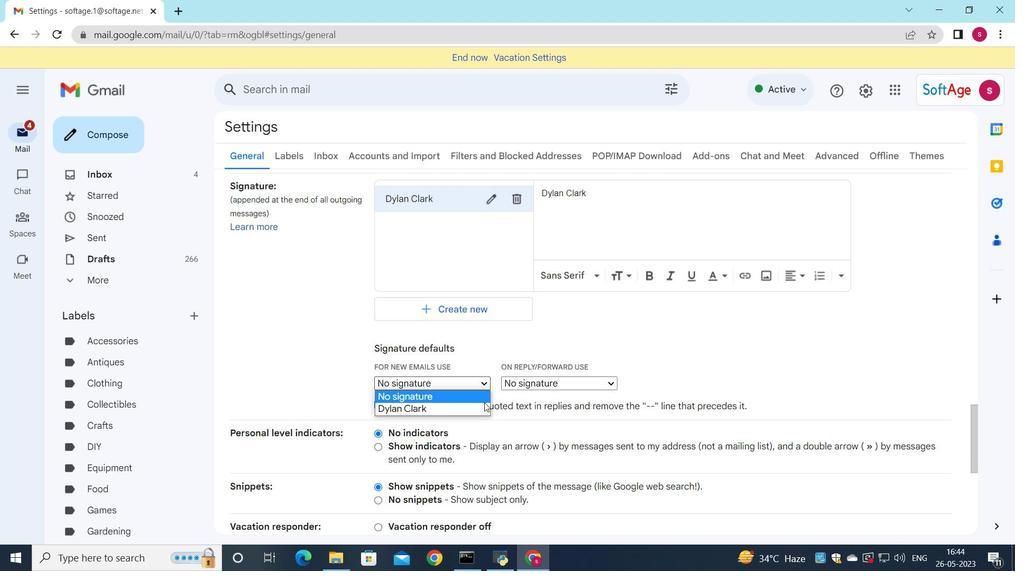 
Action: Mouse pressed left at (481, 408)
Screenshot: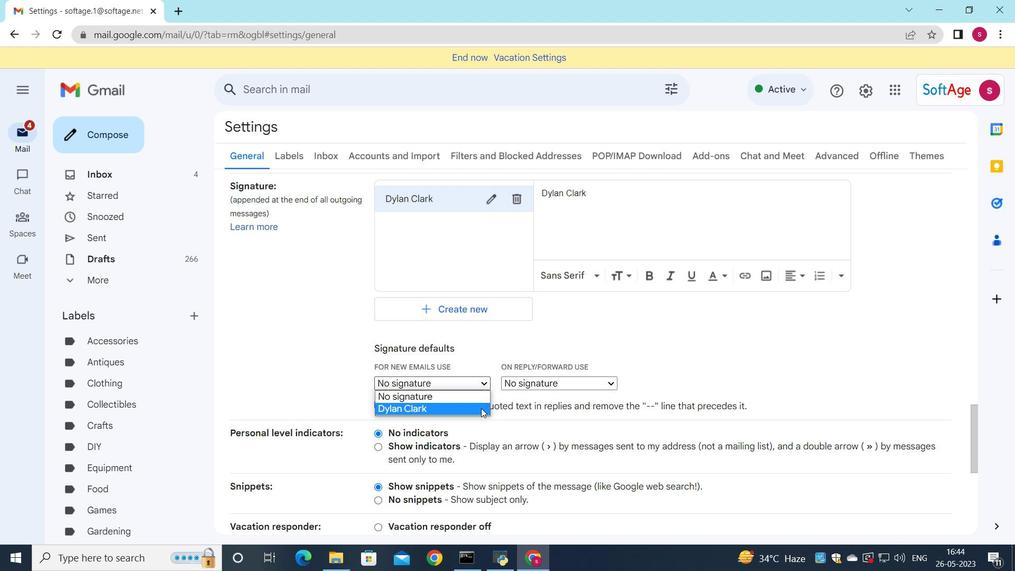 
Action: Mouse moved to (530, 386)
Screenshot: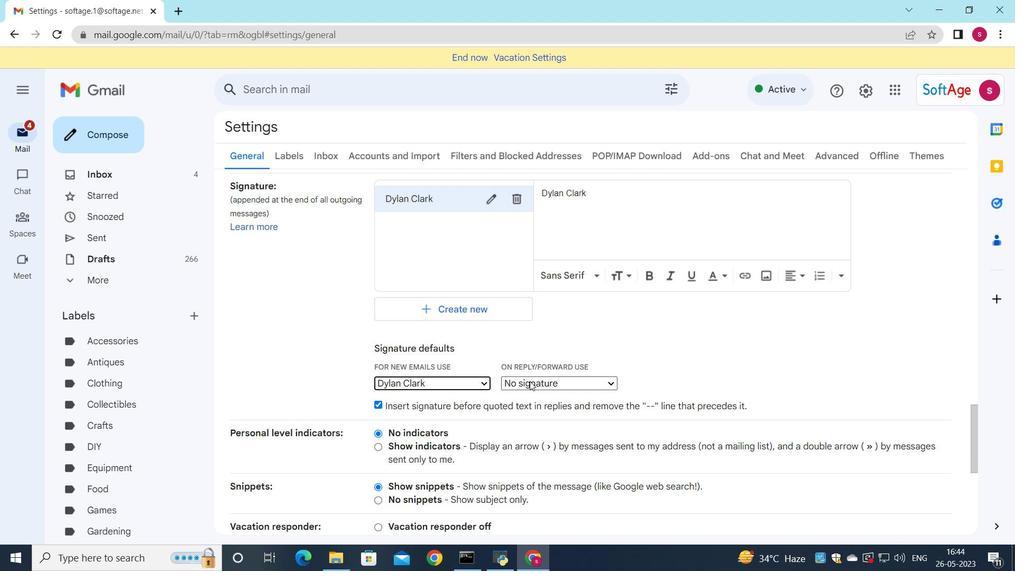 
Action: Mouse pressed left at (530, 386)
Screenshot: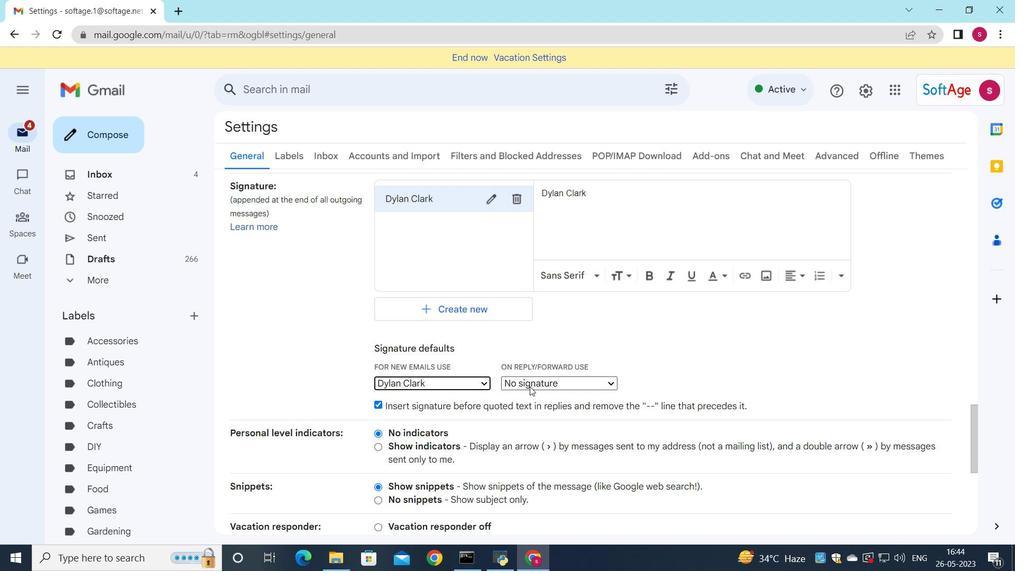 
Action: Mouse moved to (530, 403)
Screenshot: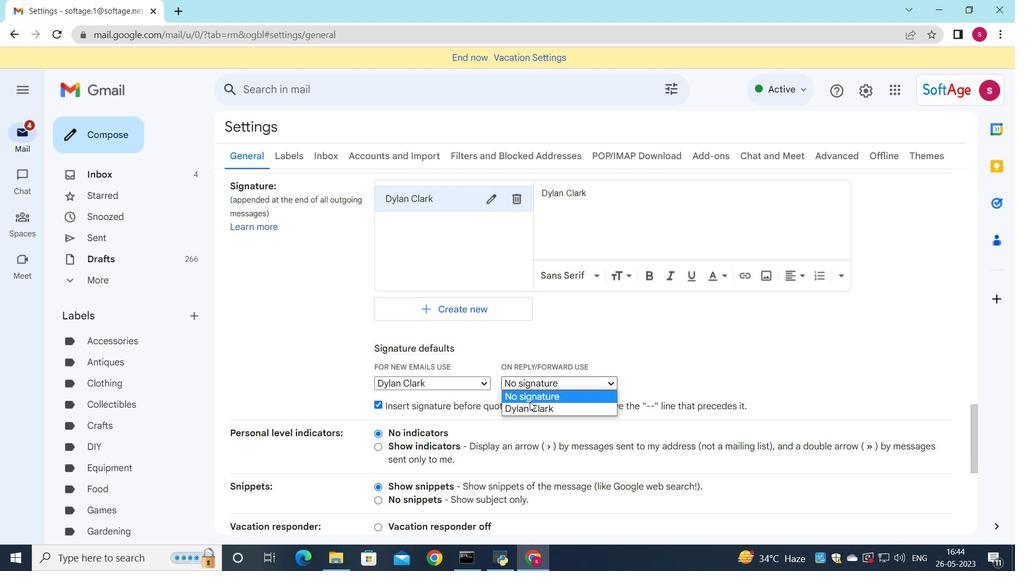 
Action: Mouse pressed left at (530, 403)
Screenshot: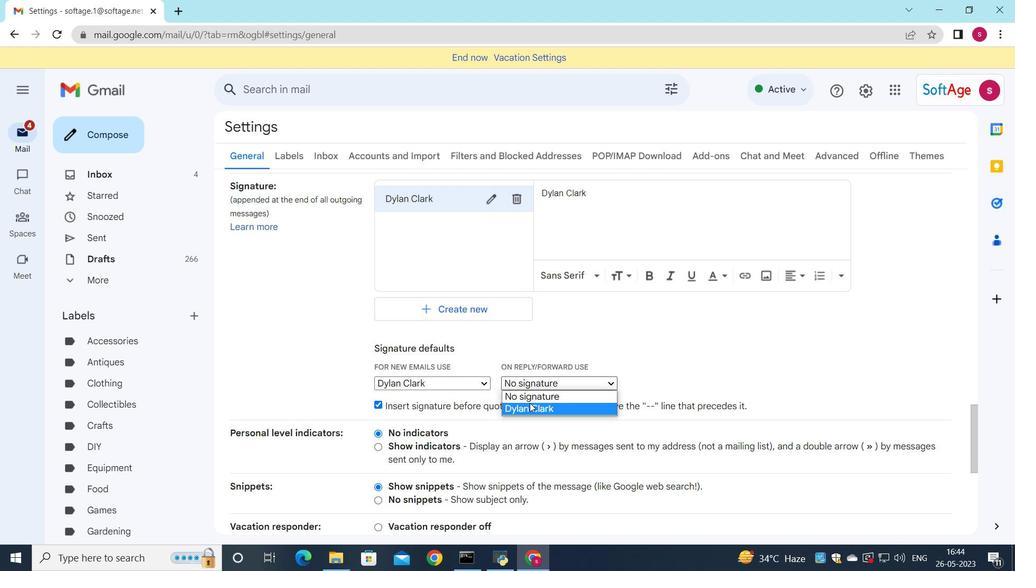 
Action: Mouse moved to (491, 373)
Screenshot: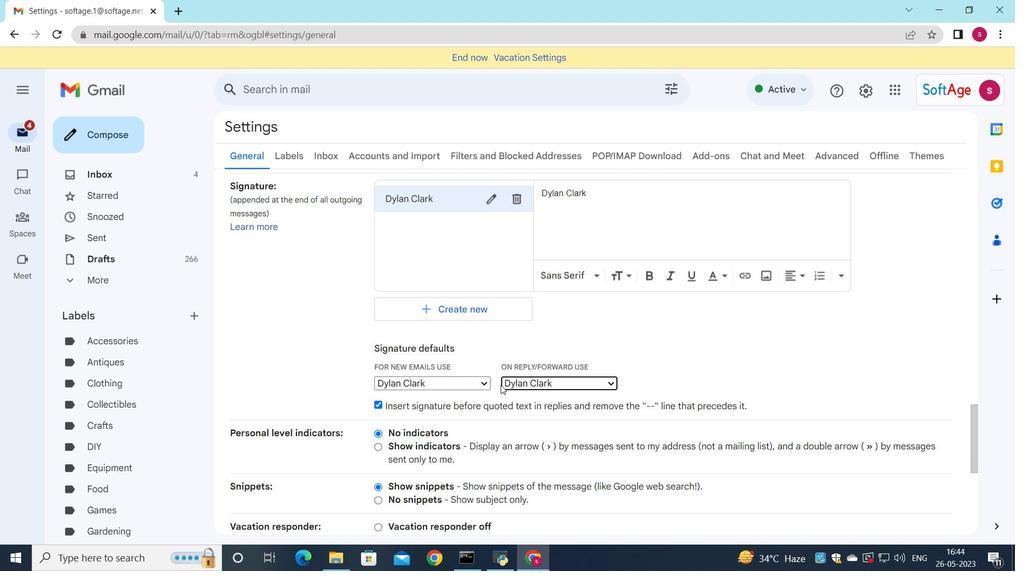 
Action: Mouse scrolled (491, 372) with delta (0, 0)
Screenshot: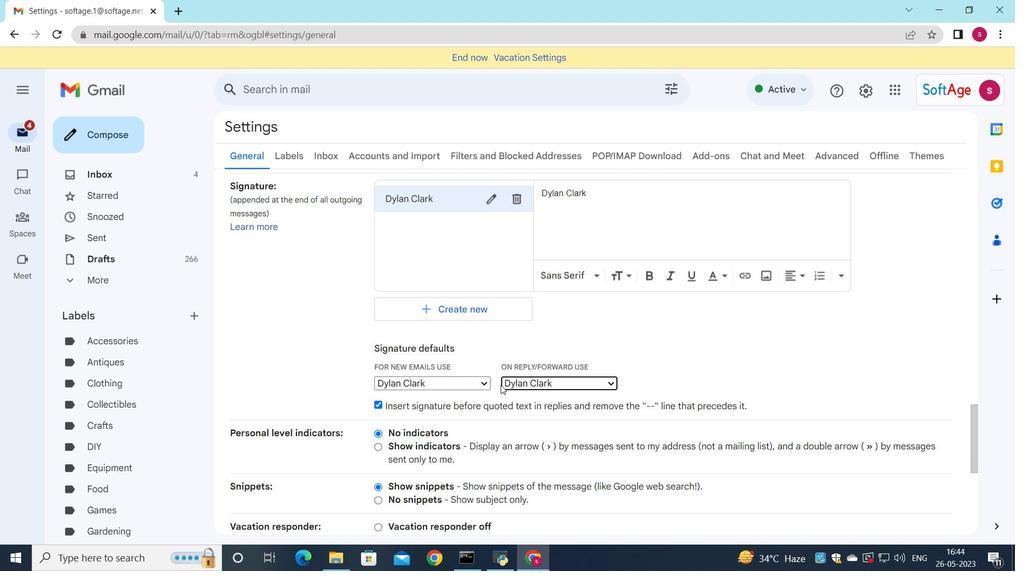 
Action: Mouse scrolled (491, 372) with delta (0, 0)
Screenshot: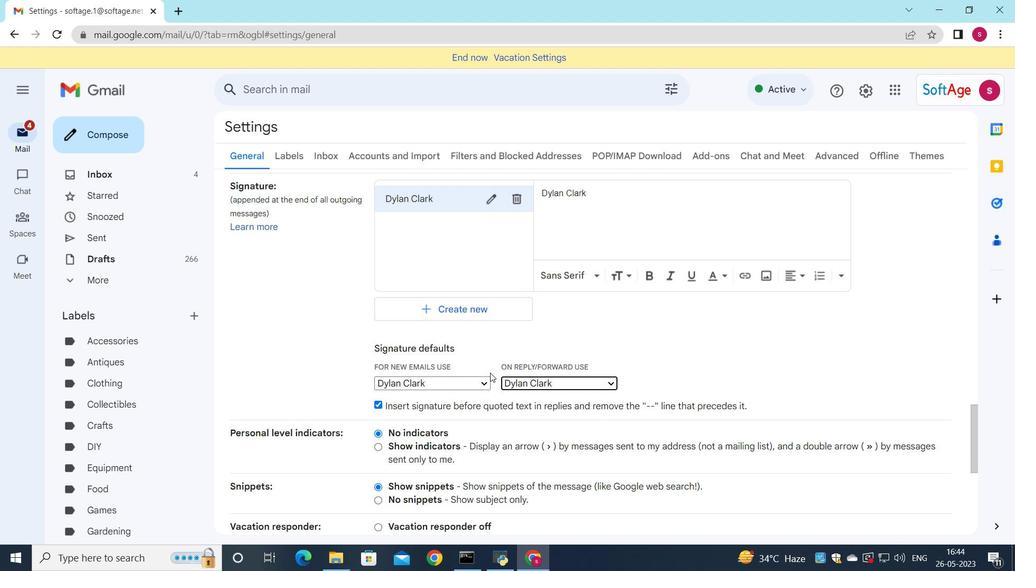 
Action: Mouse scrolled (491, 372) with delta (0, 0)
Screenshot: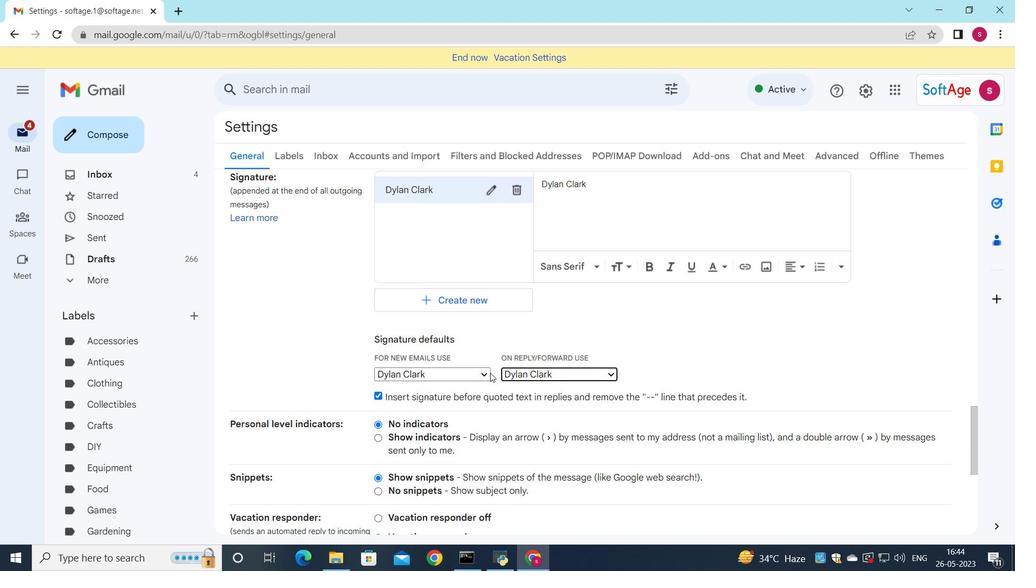
Action: Mouse scrolled (491, 372) with delta (0, 0)
Screenshot: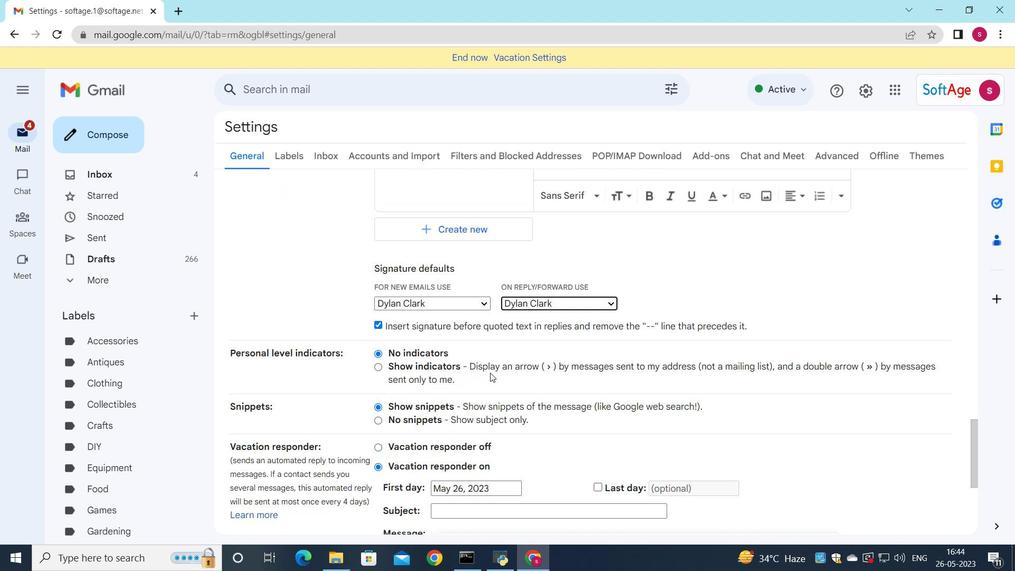 
Action: Mouse scrolled (491, 372) with delta (0, 0)
Screenshot: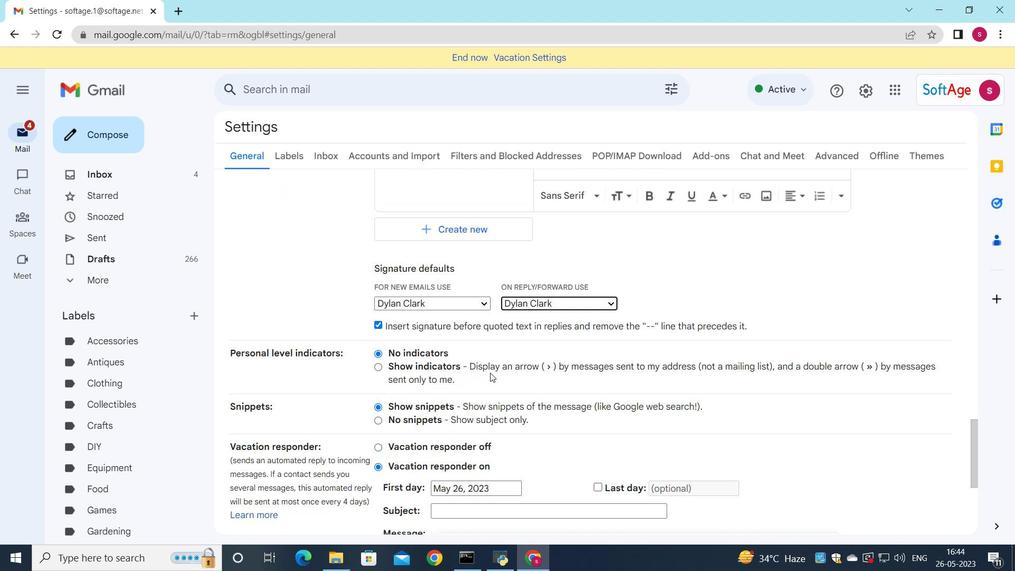 
Action: Mouse moved to (489, 377)
Screenshot: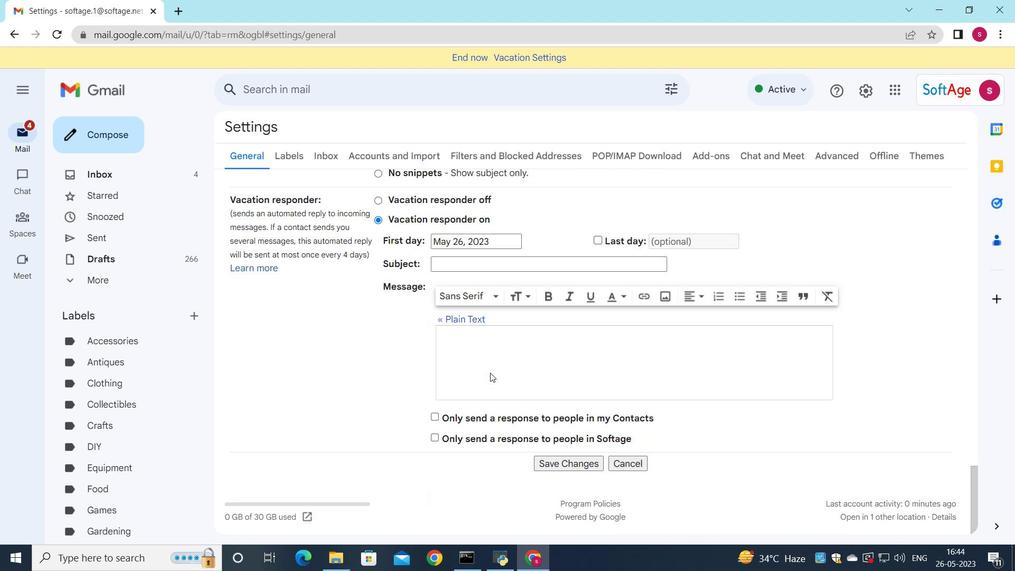
Action: Mouse scrolled (489, 377) with delta (0, 0)
Screenshot: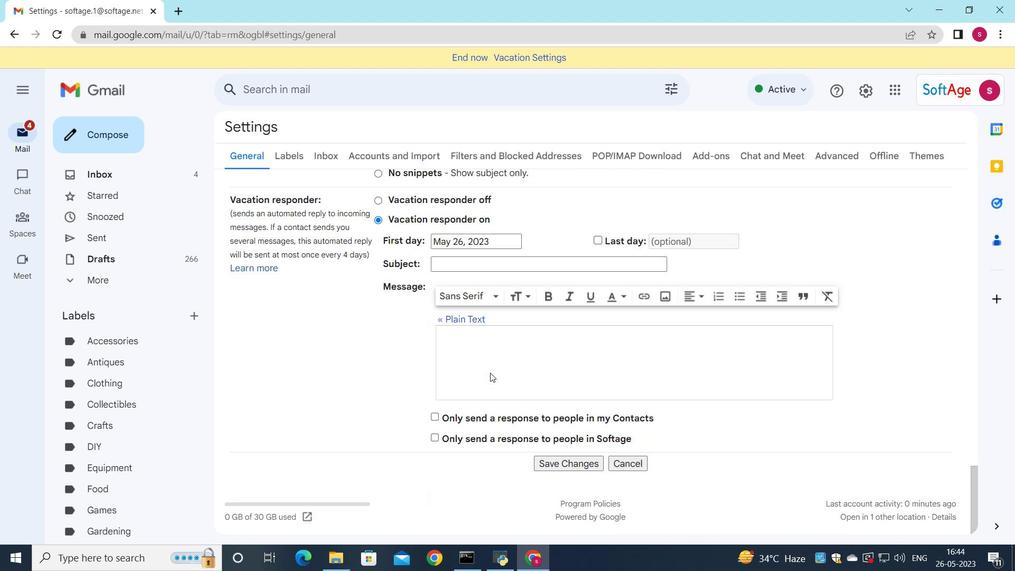 
Action: Mouse moved to (488, 391)
Screenshot: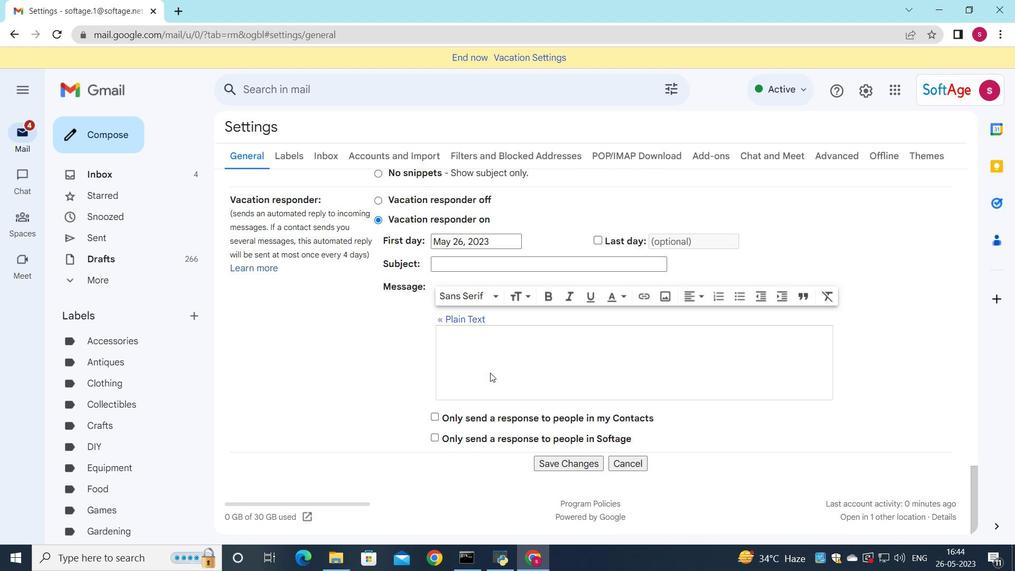 
Action: Mouse scrolled (488, 390) with delta (0, 0)
Screenshot: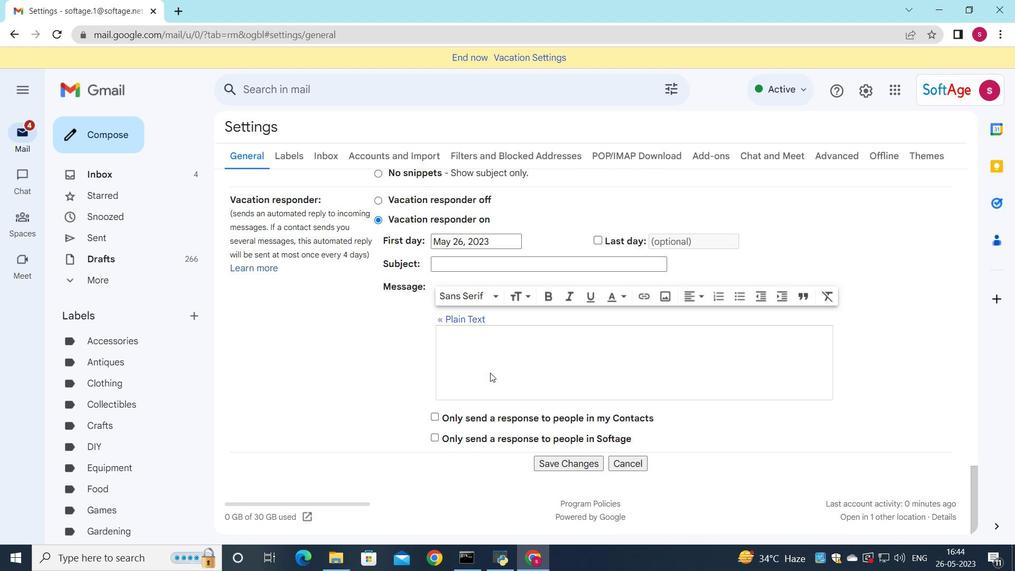 
Action: Mouse moved to (489, 402)
Screenshot: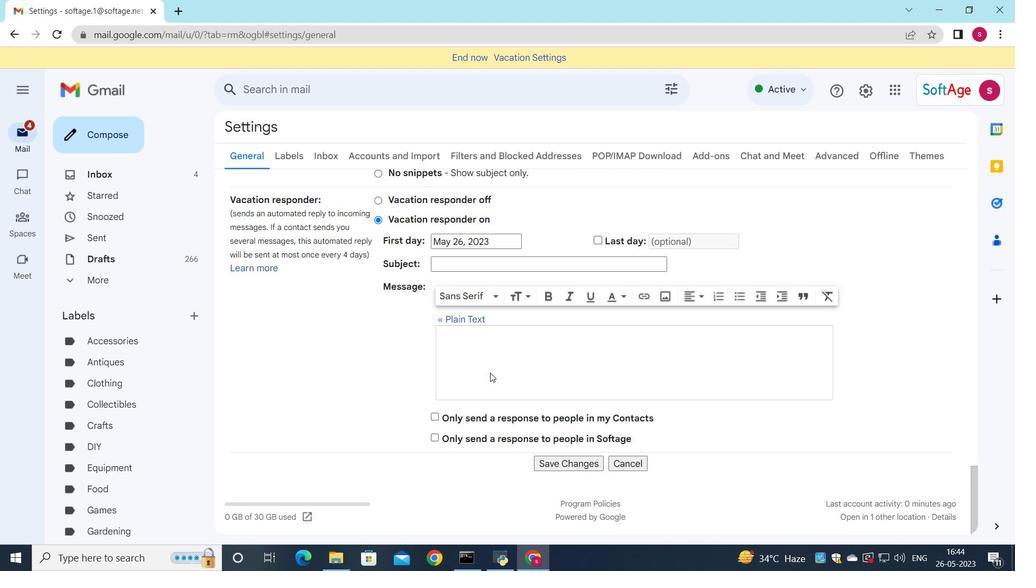 
Action: Mouse scrolled (488, 397) with delta (0, 0)
Screenshot: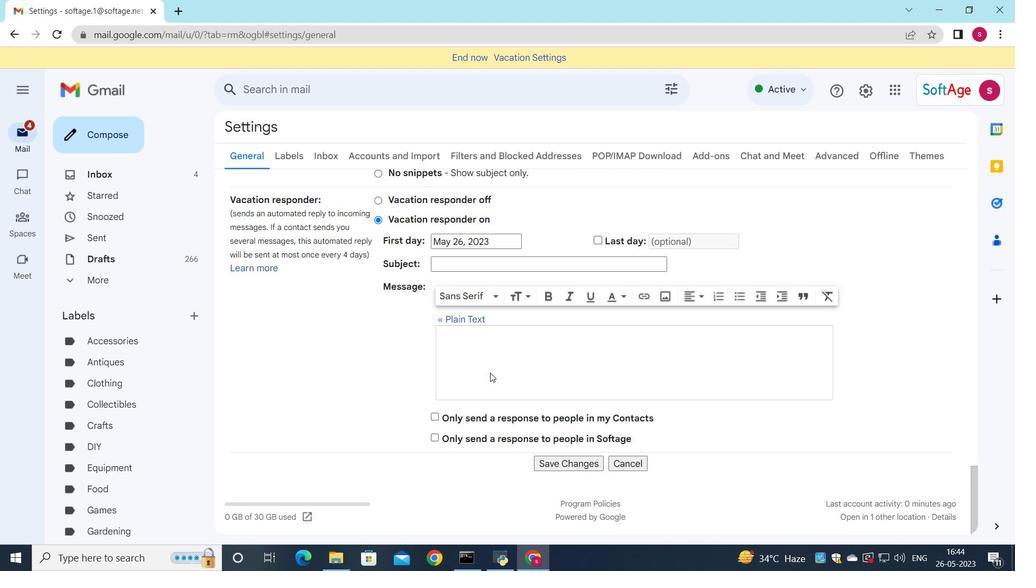 
Action: Mouse moved to (489, 402)
Screenshot: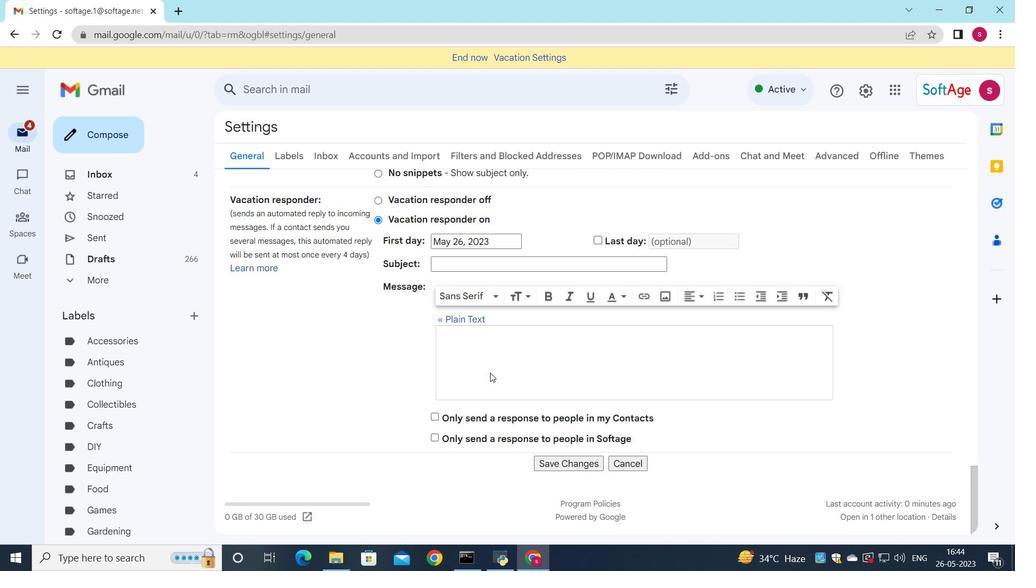 
Action: Mouse scrolled (489, 402) with delta (0, 0)
Screenshot: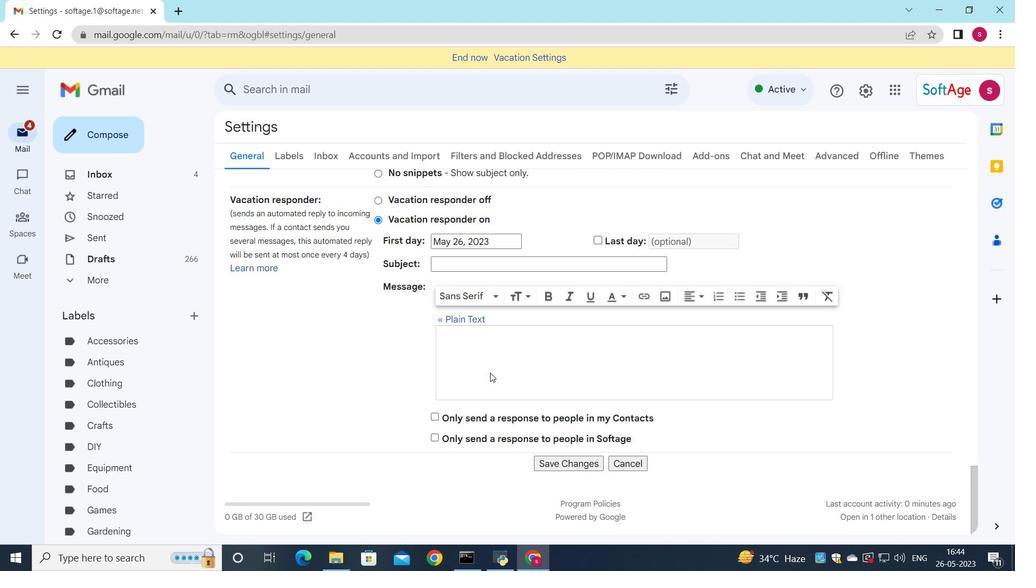 
Action: Mouse moved to (542, 462)
Screenshot: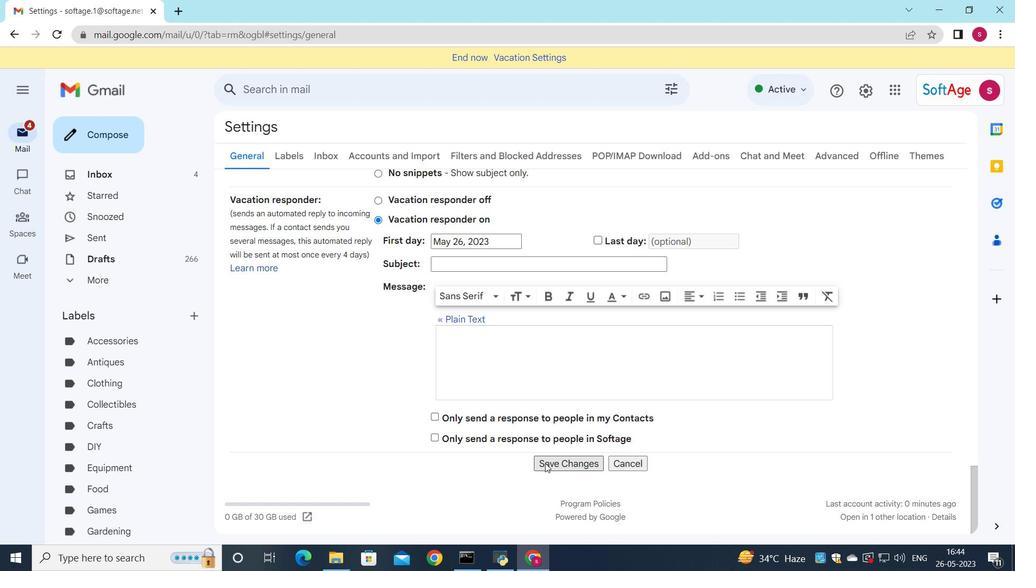 
Action: Mouse pressed left at (542, 462)
Screenshot: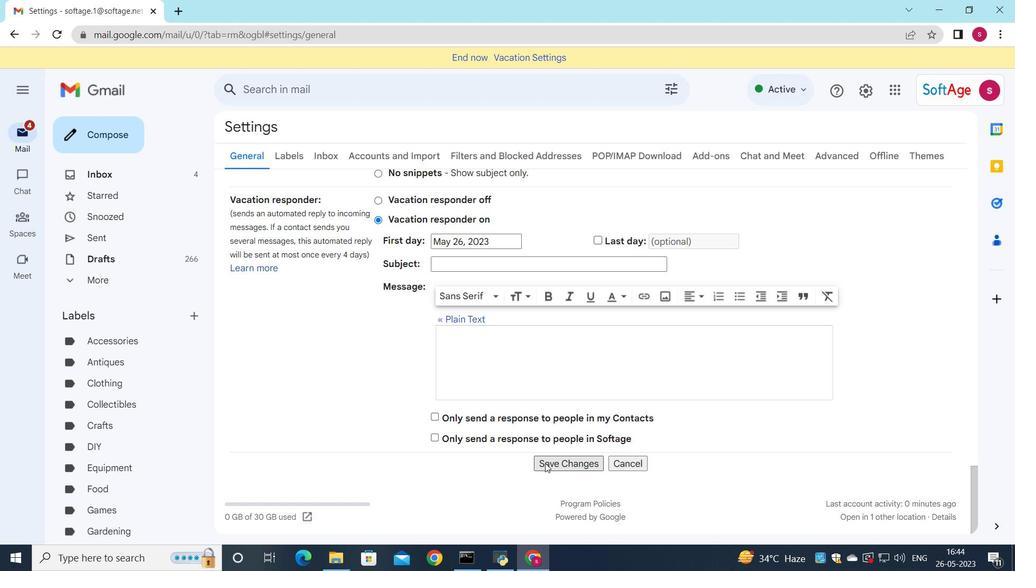 
Action: Mouse moved to (90, 137)
Screenshot: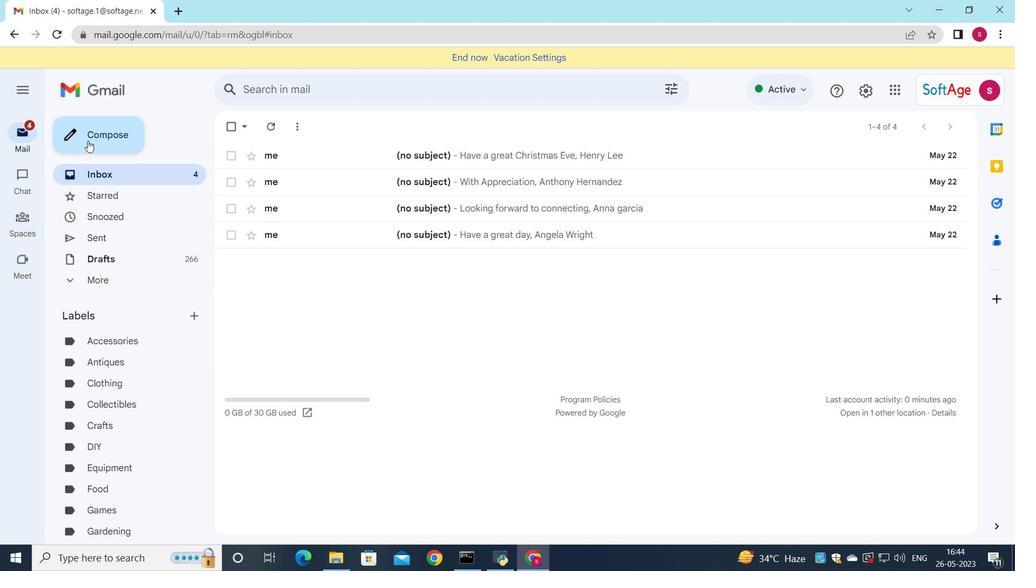 
Action: Mouse pressed left at (90, 137)
Screenshot: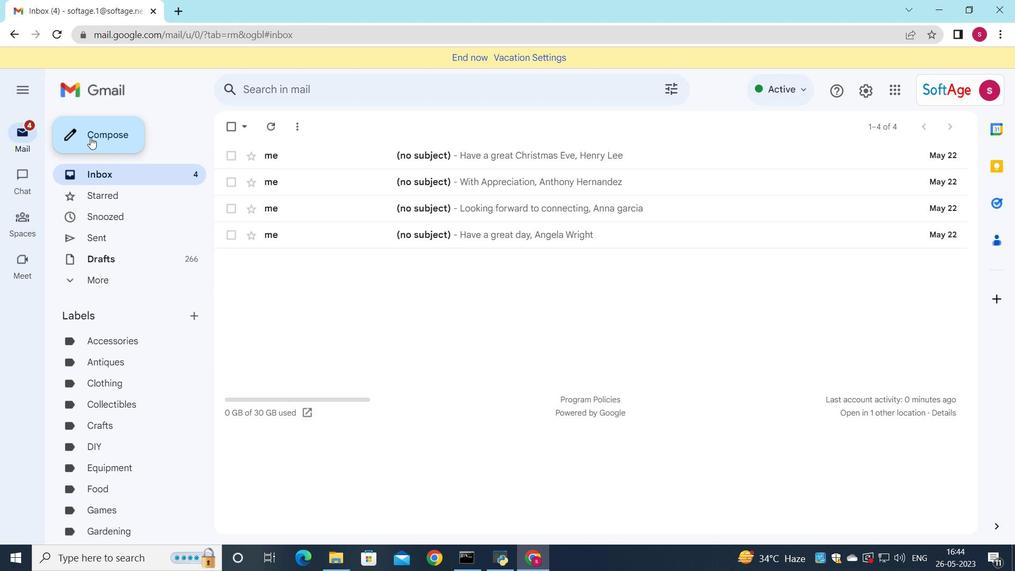 
Action: Mouse moved to (652, 260)
Screenshot: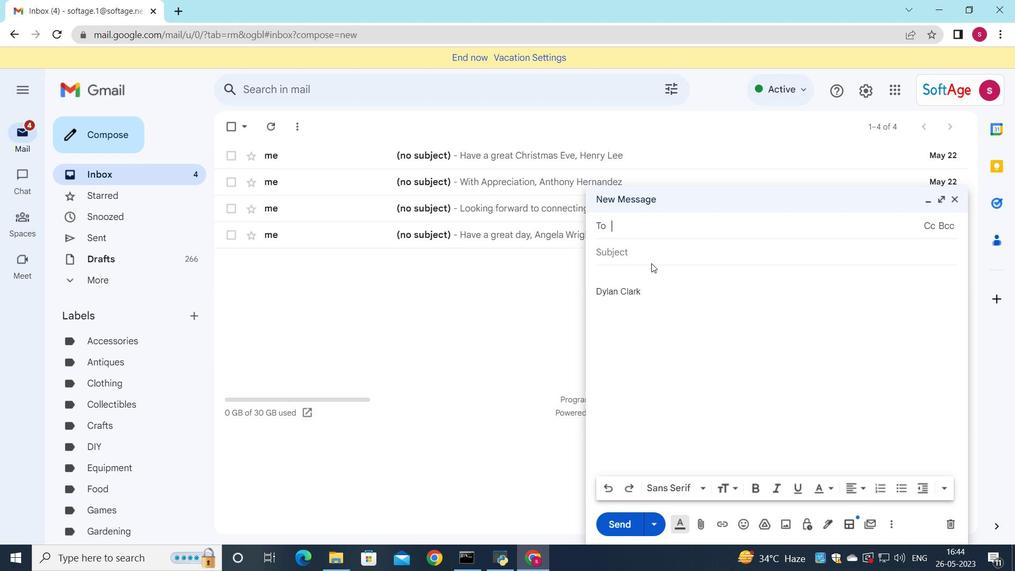 
Action: Key pressed soft
Screenshot: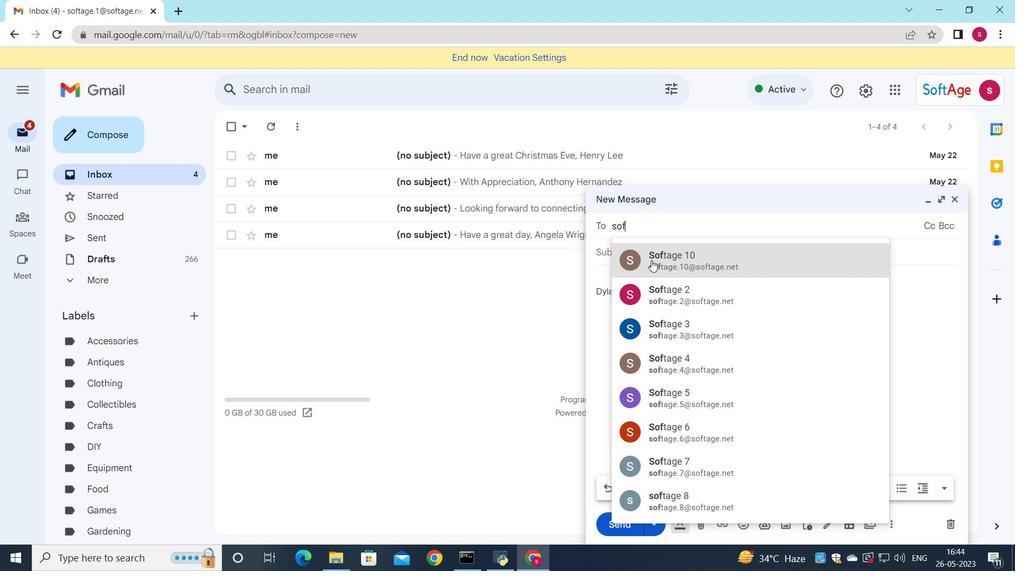 
Action: Mouse pressed left at (652, 260)
Screenshot: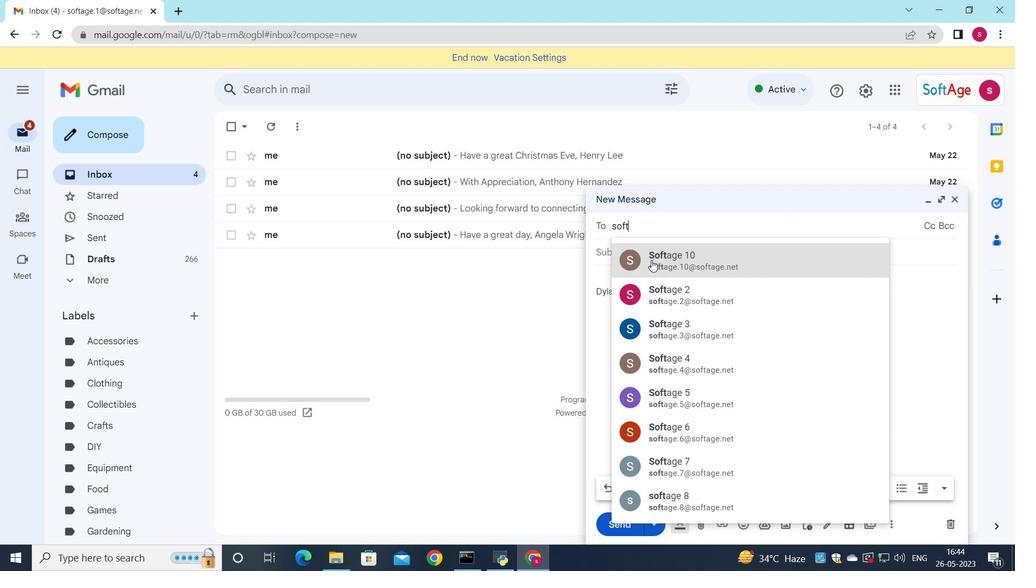 
Action: Key pressed s
Screenshot: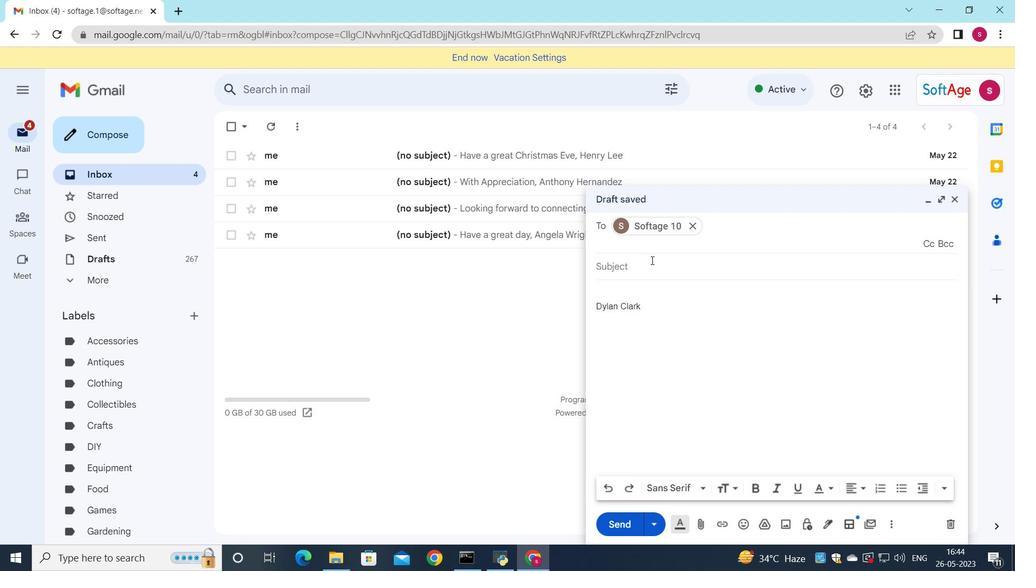
Action: Mouse moved to (750, 298)
Screenshot: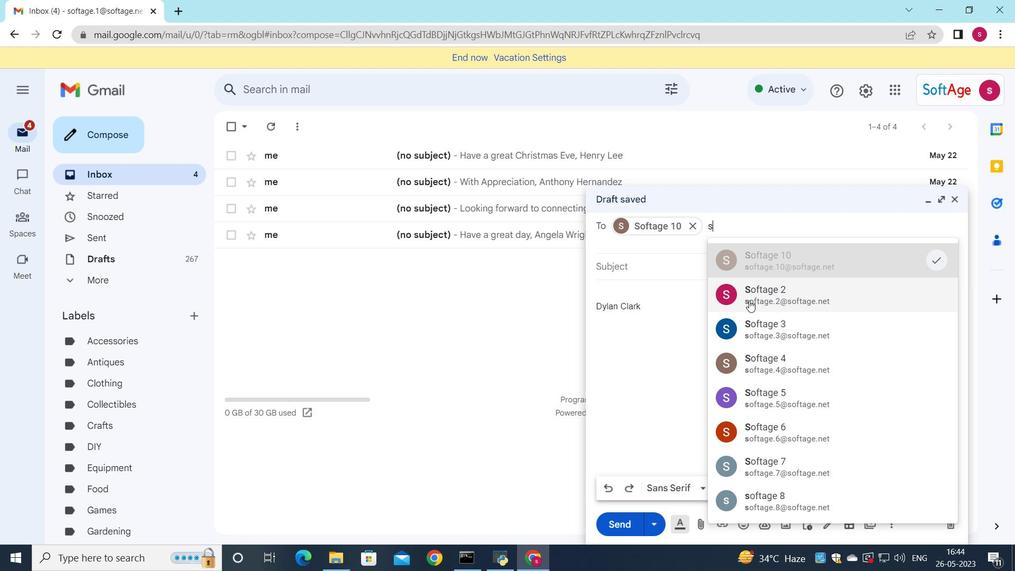 
Action: Mouse pressed left at (750, 298)
Screenshot: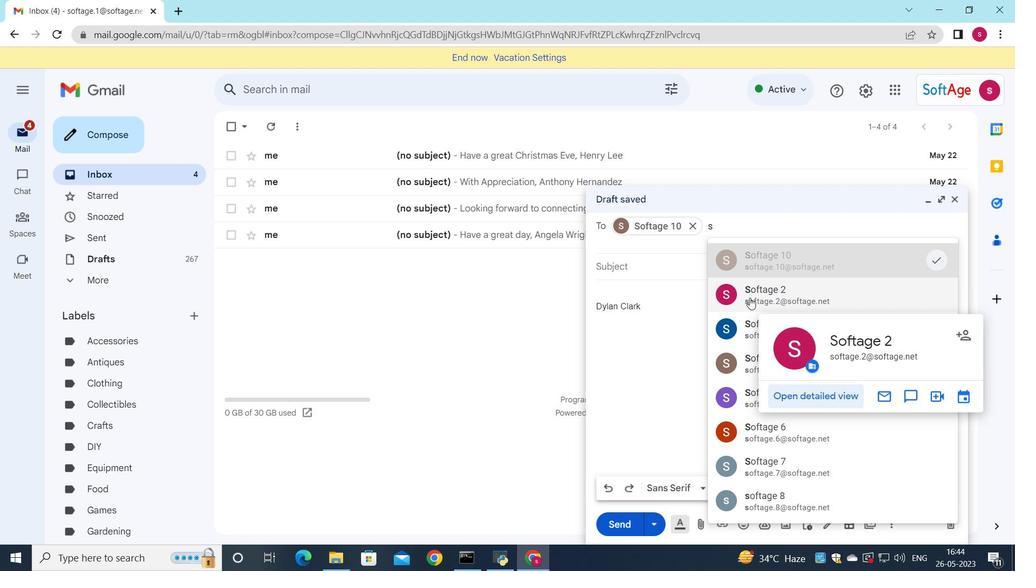 
Action: Mouse moved to (660, 264)
Screenshot: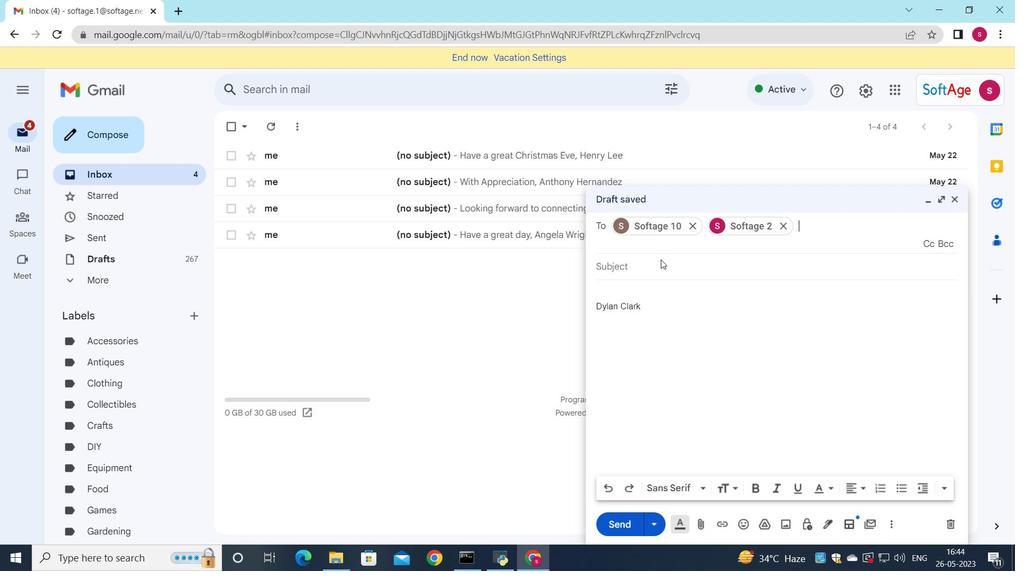 
Action: Mouse pressed left at (660, 264)
Screenshot: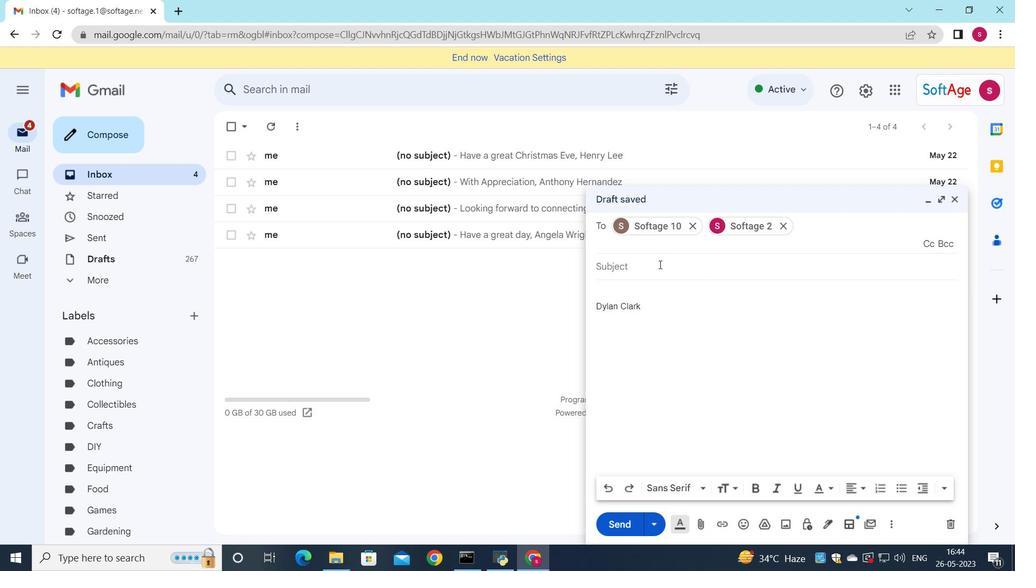 
Action: Key pressed <Key.shift><Key.shift><Key.shift><Key.shift><Key.shift><Key.shift><Key.shift>Request<Key.space>for<Key.space>paternity<Key.space>leave<Key.space>and<Key.space><Key.backspace><Key.backspace><Key.backspace><Key.backspace>
Screenshot: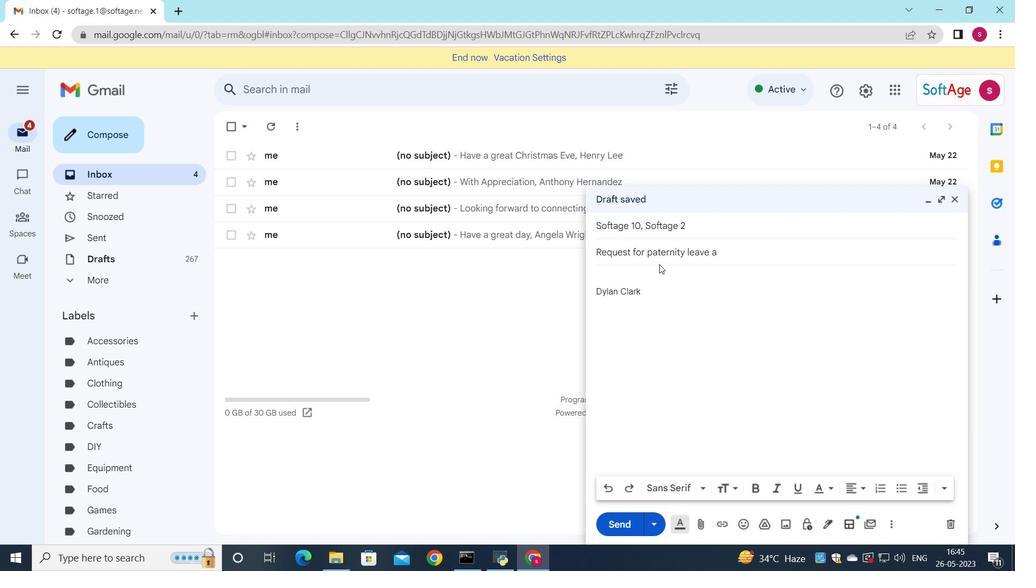 
Action: Mouse moved to (618, 275)
Screenshot: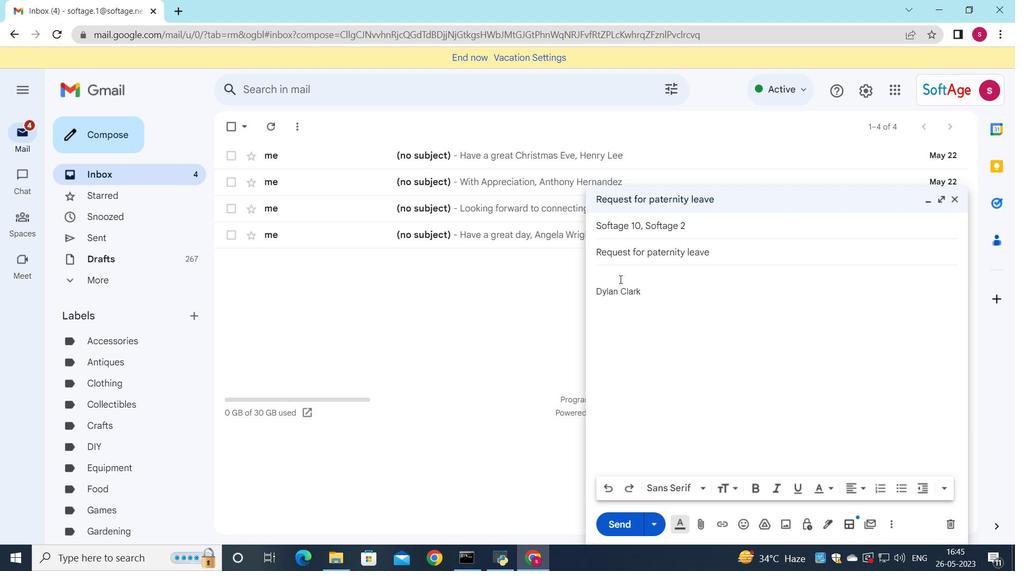 
Action: Mouse pressed left at (618, 275)
Screenshot: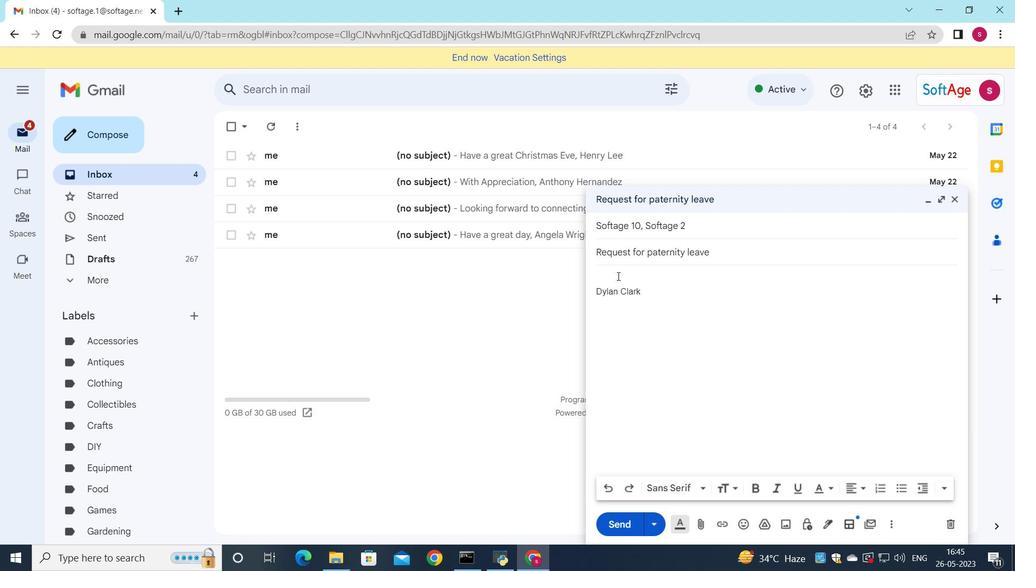 
Action: Mouse moved to (727, 298)
Screenshot: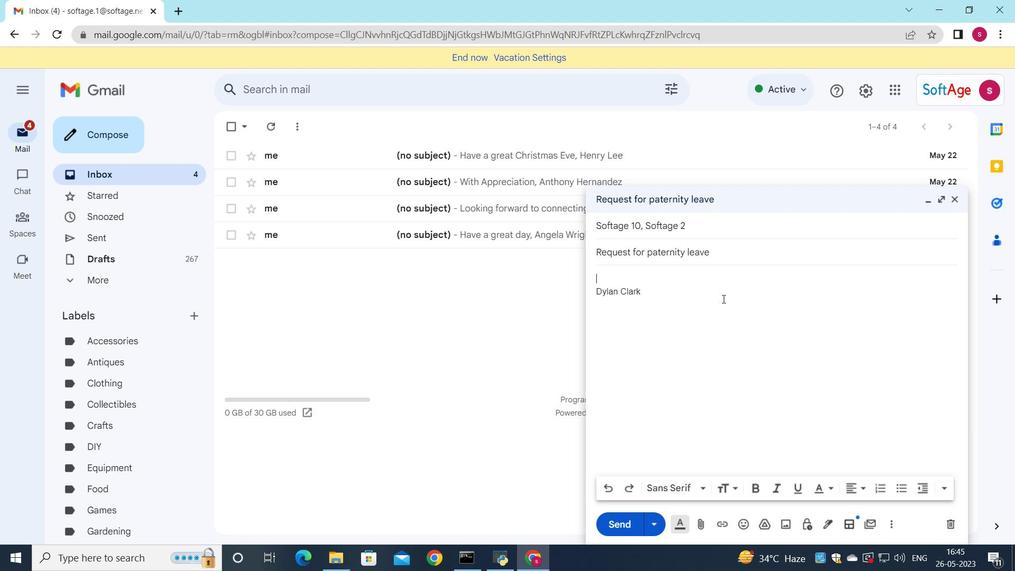 
Action: Key pressed <Key.shift>Could<Key.space>you<Key.space>please<Key.space>confirm<Key.space>the<Key.space>details<Key.space>of<Key.space>the<Key.space>contract
Screenshot: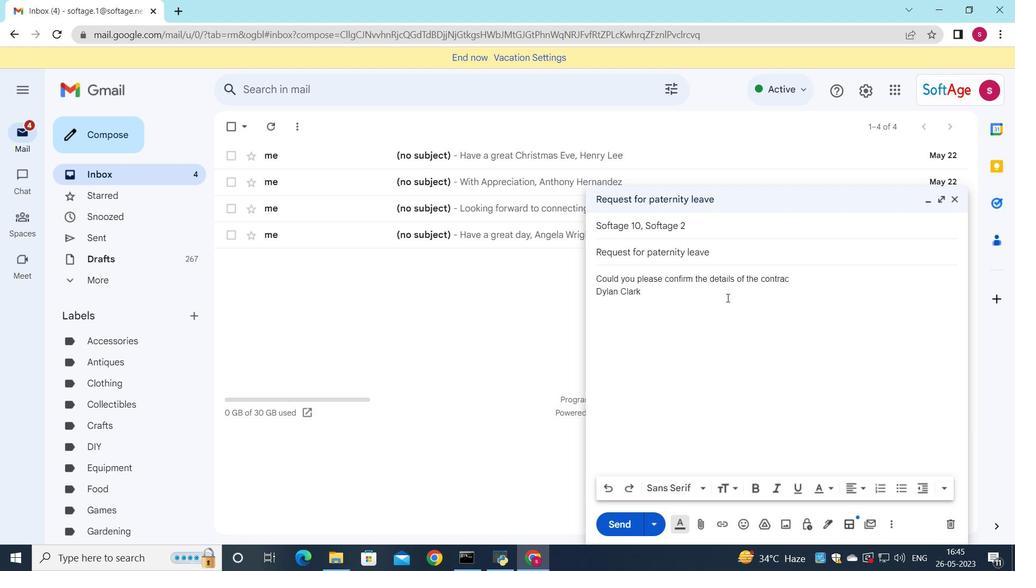 
Action: Mouse moved to (738, 391)
Screenshot: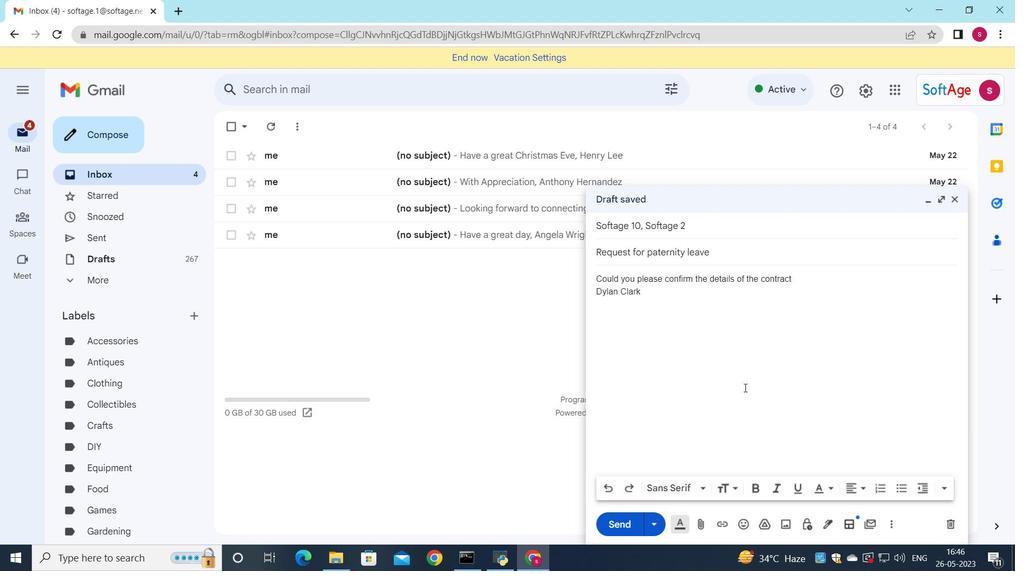 
Action: Key pressed <Key.shift_r>?
Screenshot: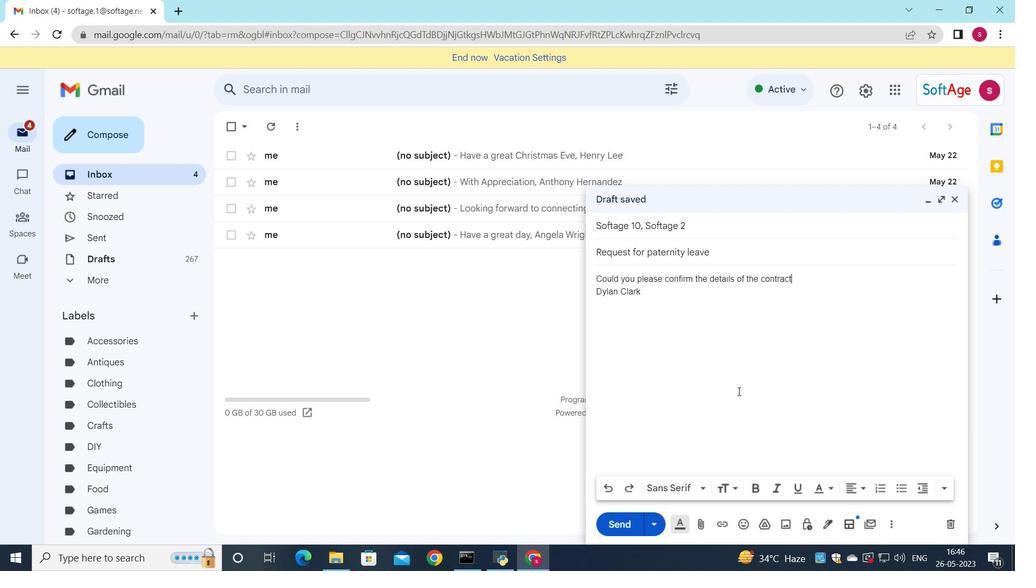 
Action: Mouse moved to (699, 528)
Screenshot: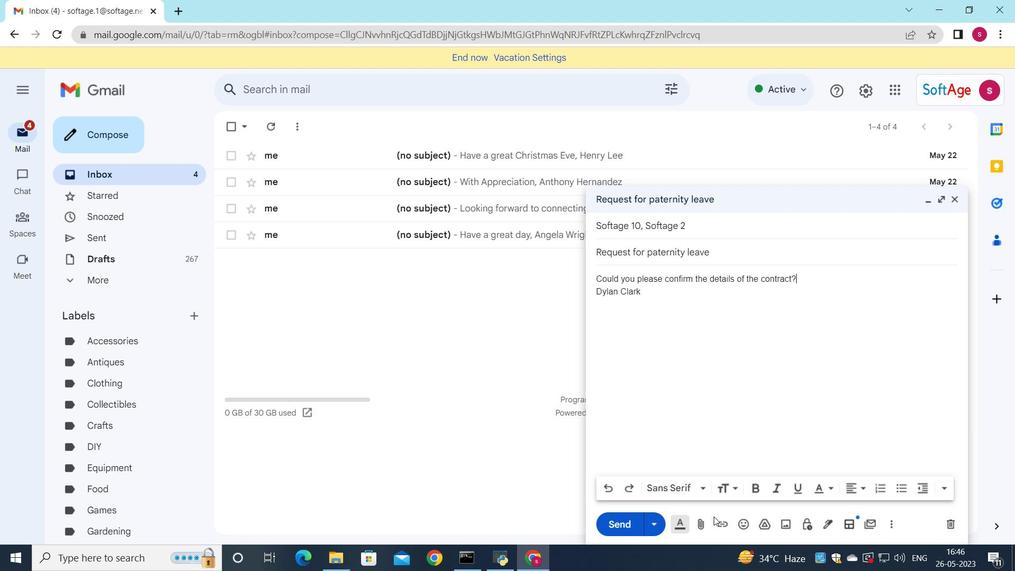 
Action: Mouse pressed left at (699, 528)
Screenshot: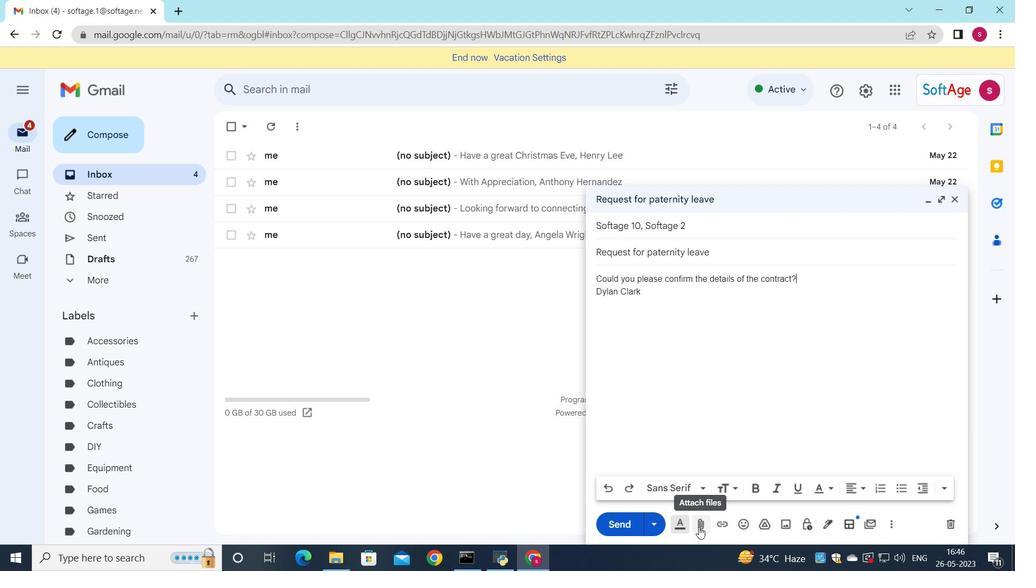 
Action: Mouse moved to (205, 102)
Screenshot: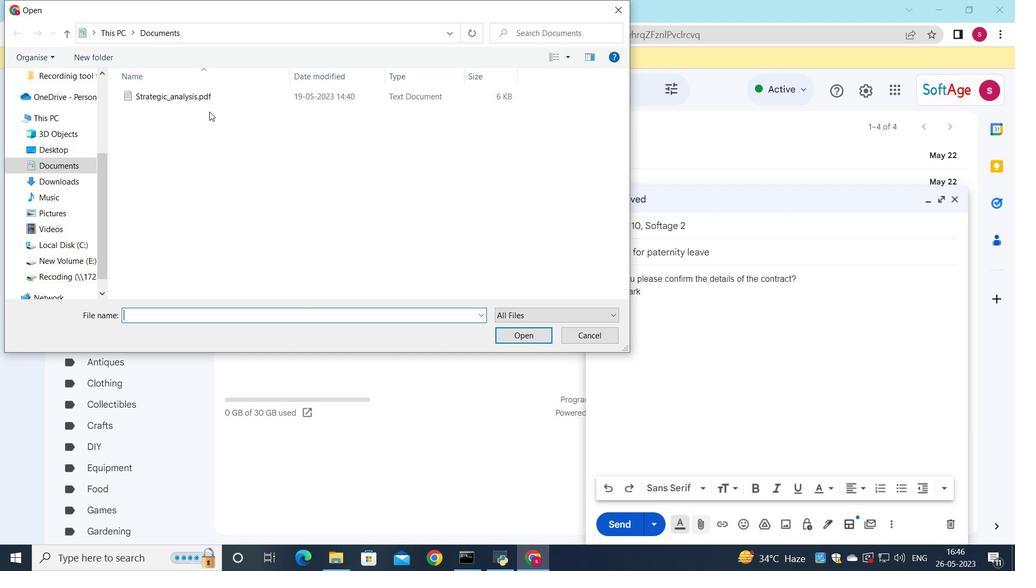 
Action: Mouse pressed left at (205, 102)
Screenshot: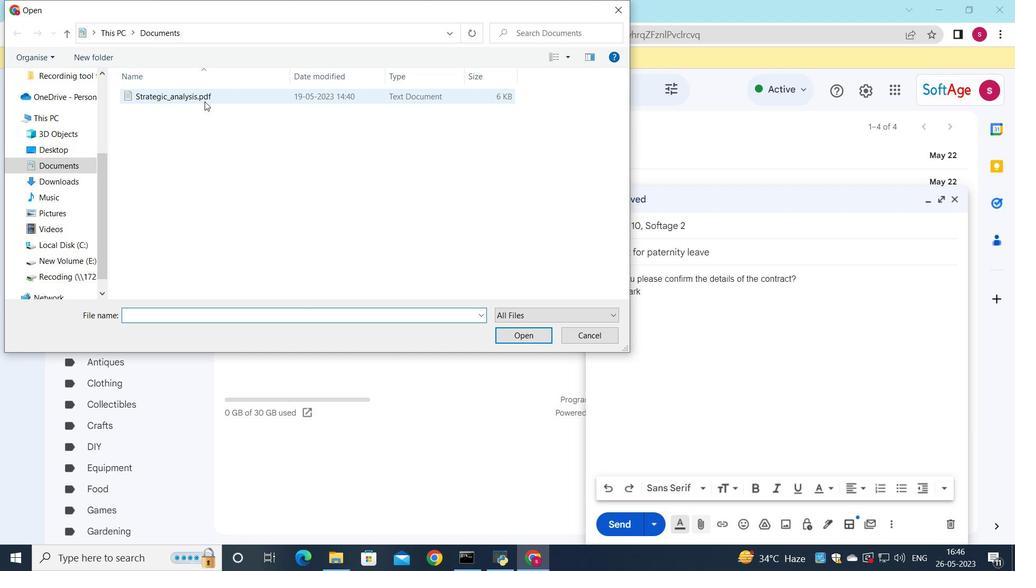 
Action: Mouse moved to (206, 95)
Screenshot: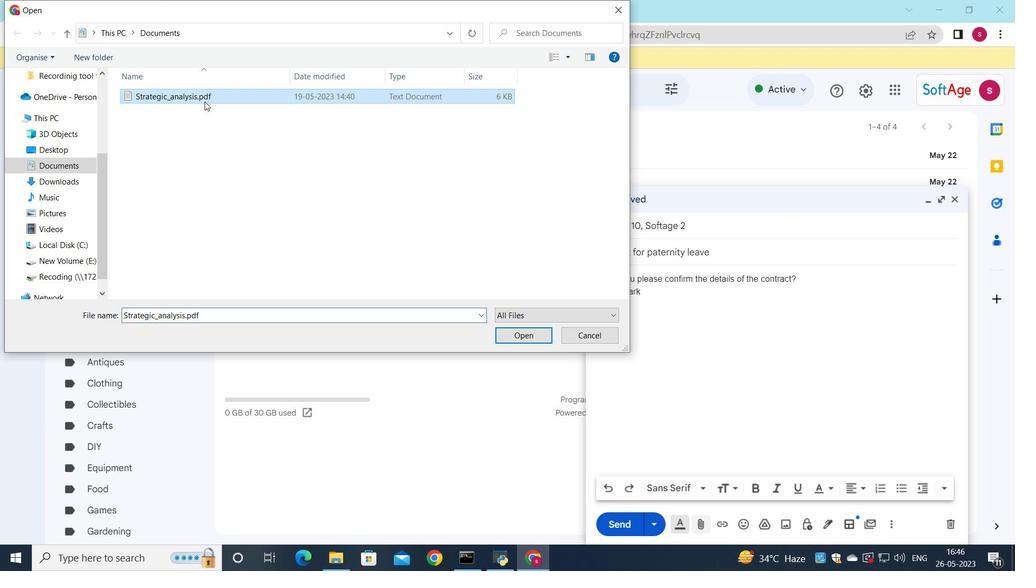 
Action: Mouse pressed left at (206, 95)
Screenshot: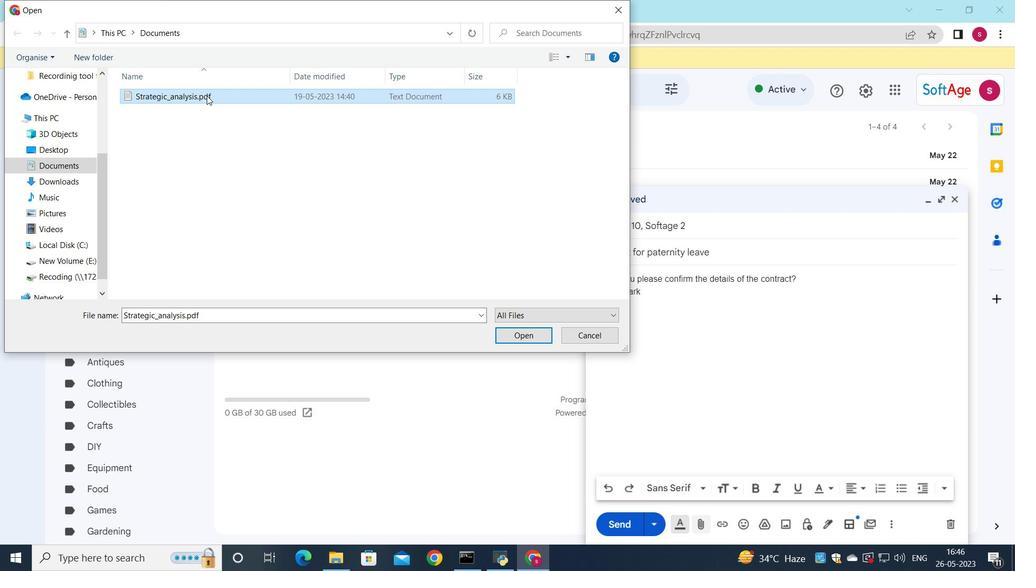 
Action: Mouse moved to (472, 125)
Screenshot: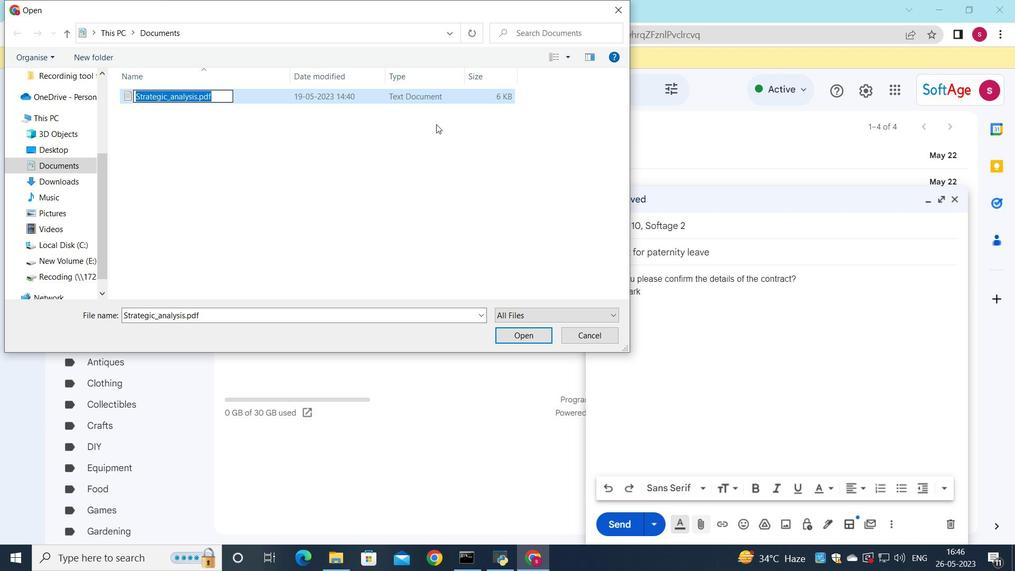 
Action: Key pressed <Key.shift>Job<Key.shift>_offer<Key.shift>_letter.docx
Screenshot: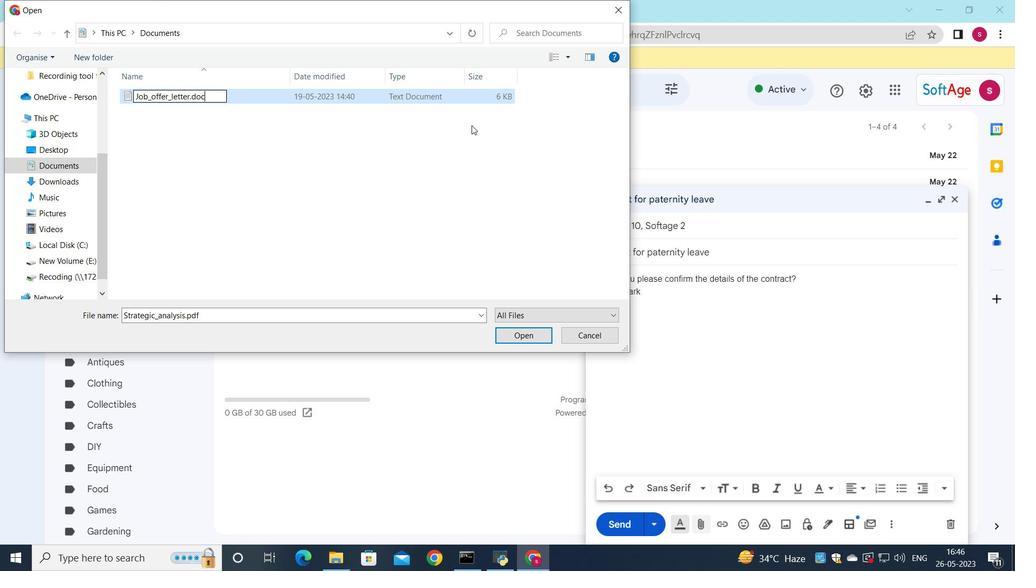 
Action: Mouse moved to (270, 92)
Screenshot: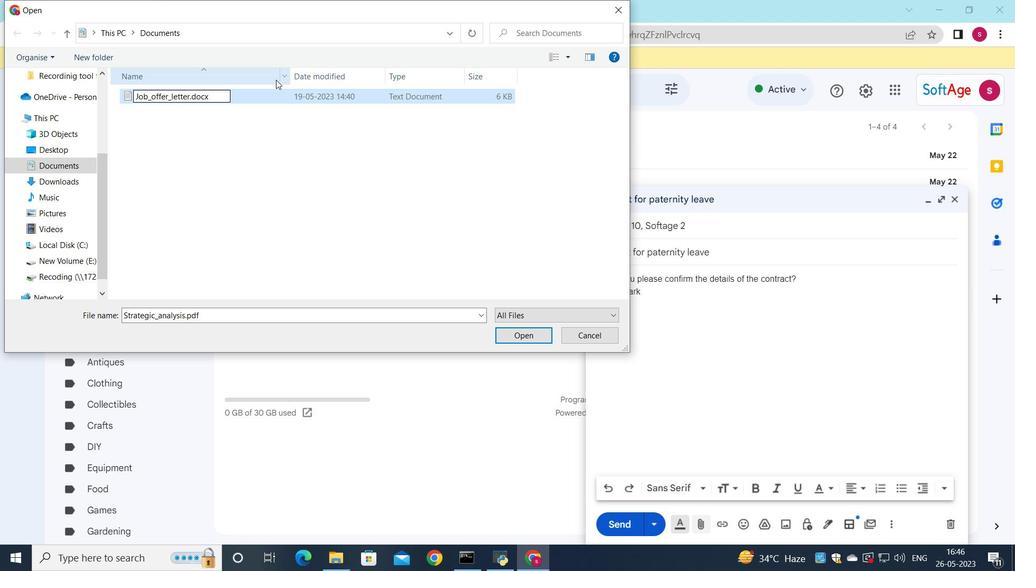 
Action: Mouse pressed left at (270, 92)
Screenshot: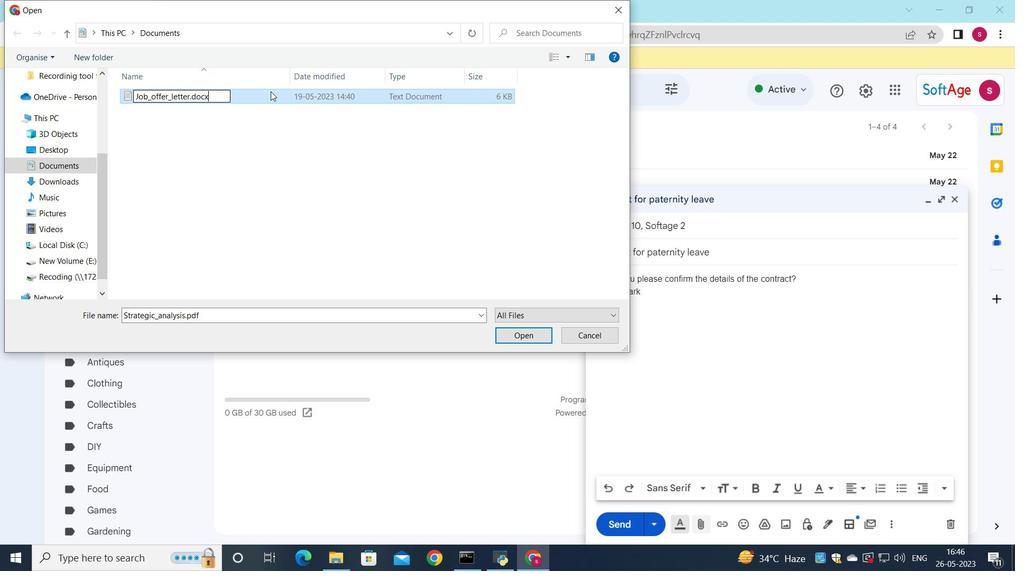 
Action: Mouse moved to (540, 335)
Screenshot: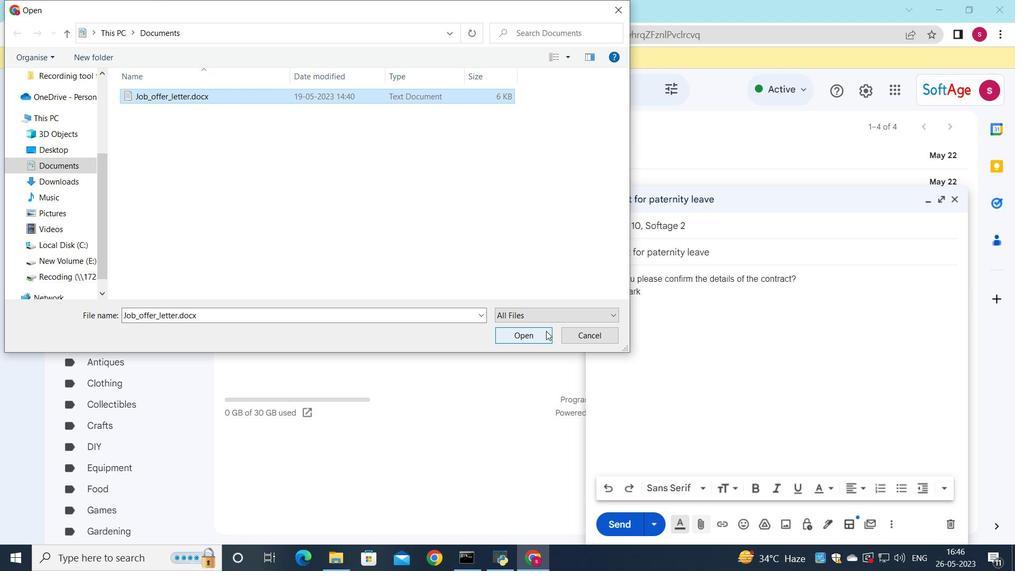 
Action: Mouse pressed left at (540, 335)
Screenshot: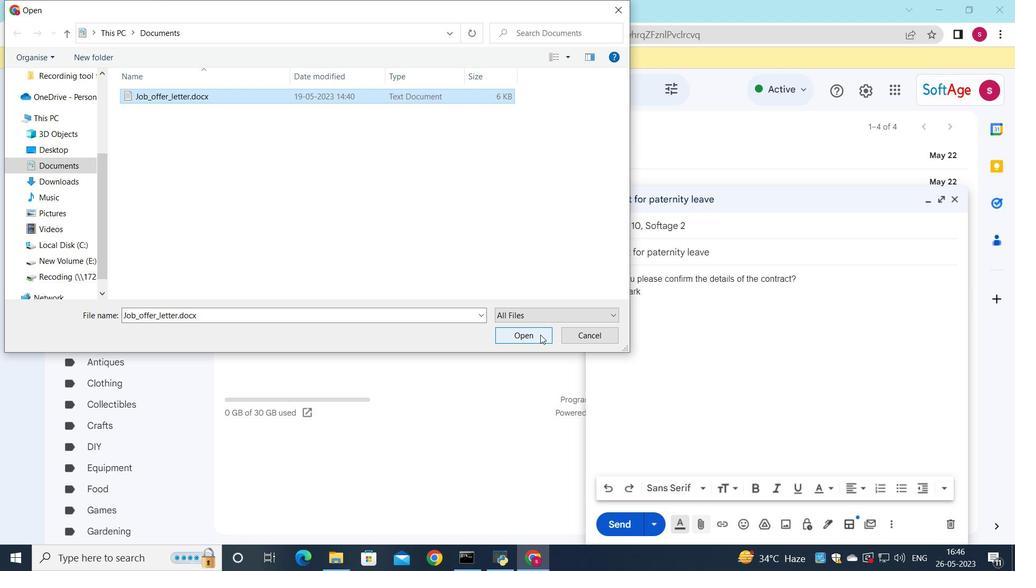 
Action: Mouse moved to (624, 527)
Screenshot: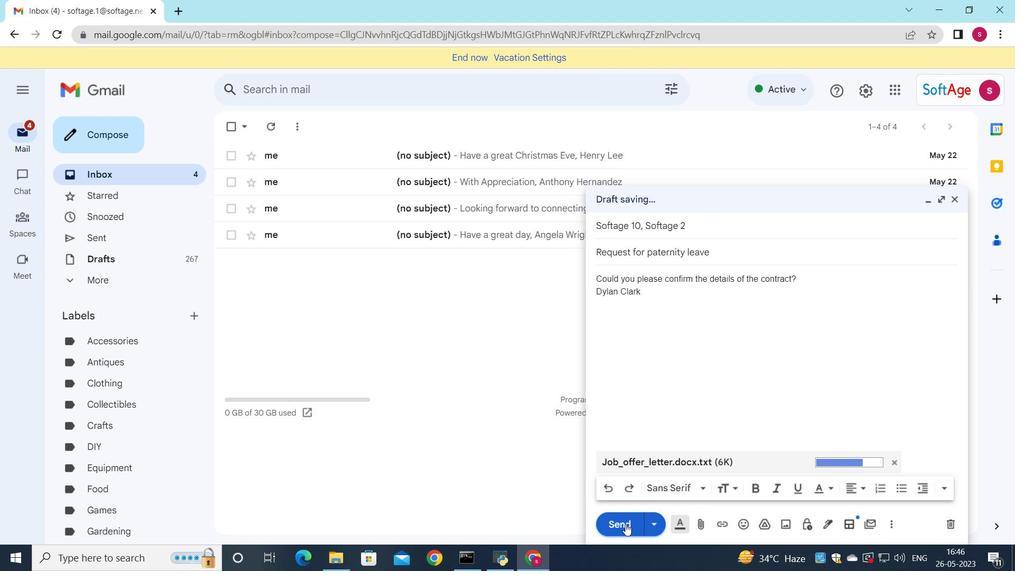 
Action: Mouse pressed left at (624, 527)
Screenshot: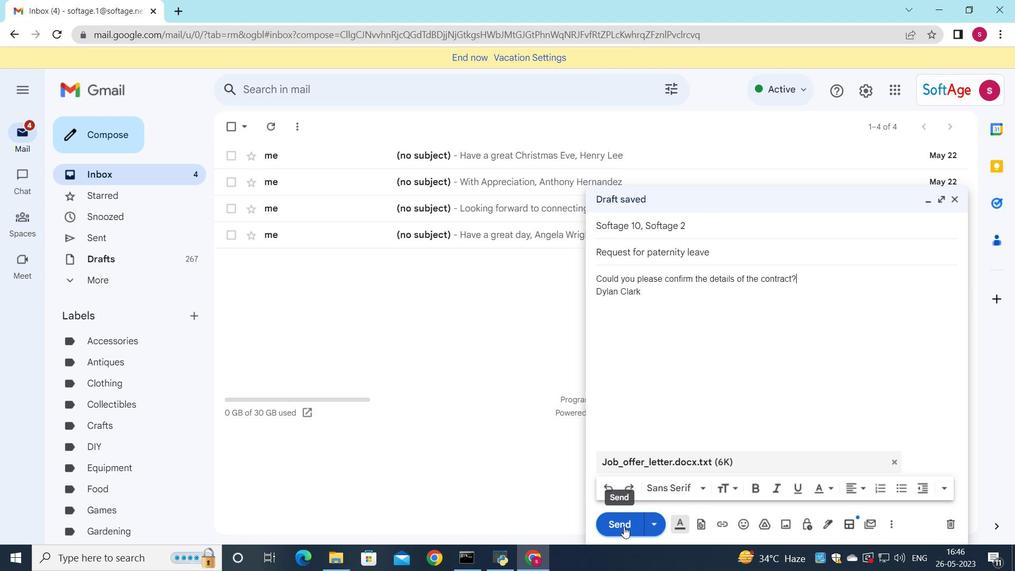 
Action: Mouse moved to (107, 243)
Screenshot: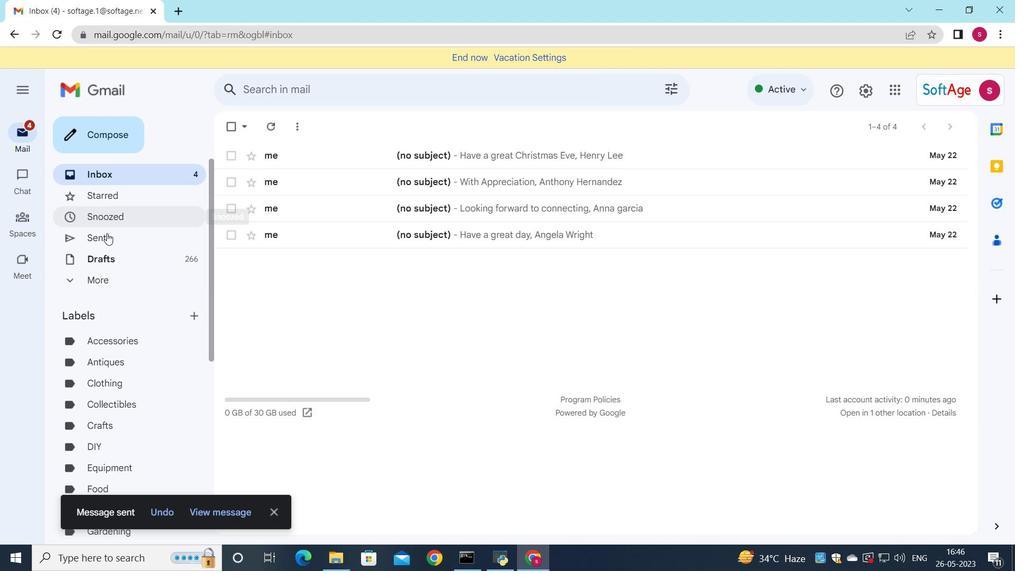 
Action: Mouse pressed left at (107, 243)
Screenshot: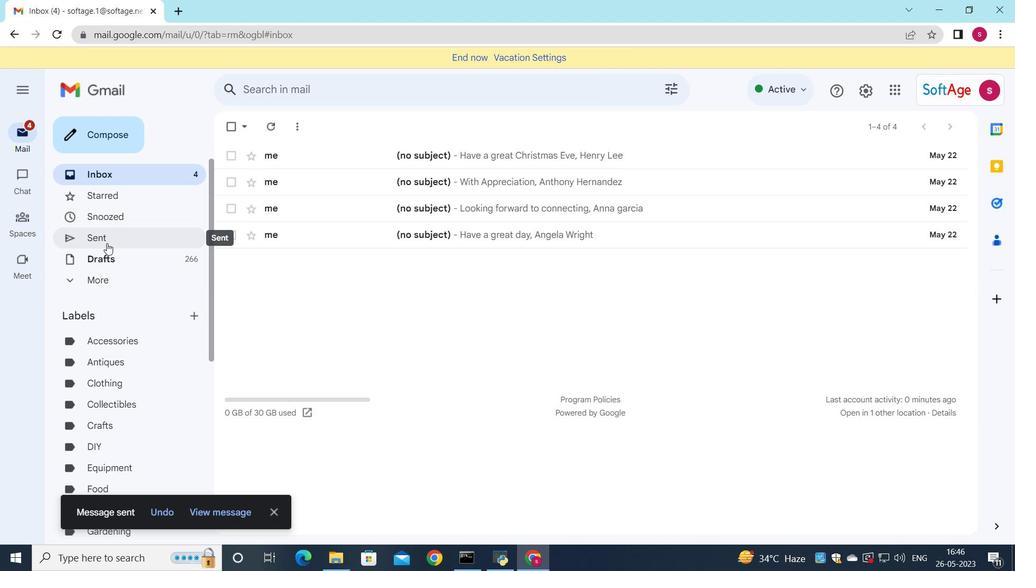 
Action: Mouse moved to (373, 217)
Screenshot: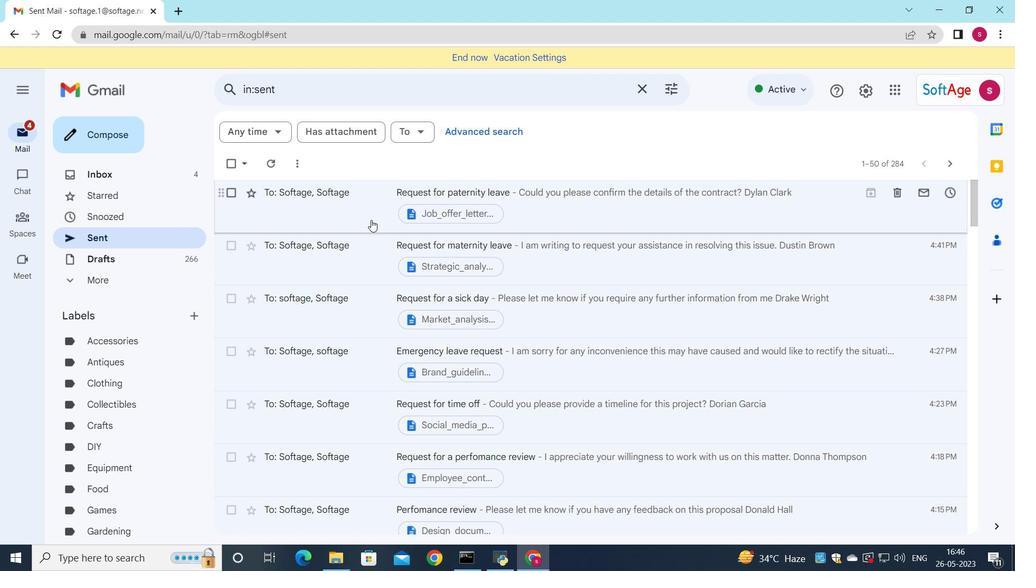 
Action: Mouse pressed left at (373, 217)
Screenshot: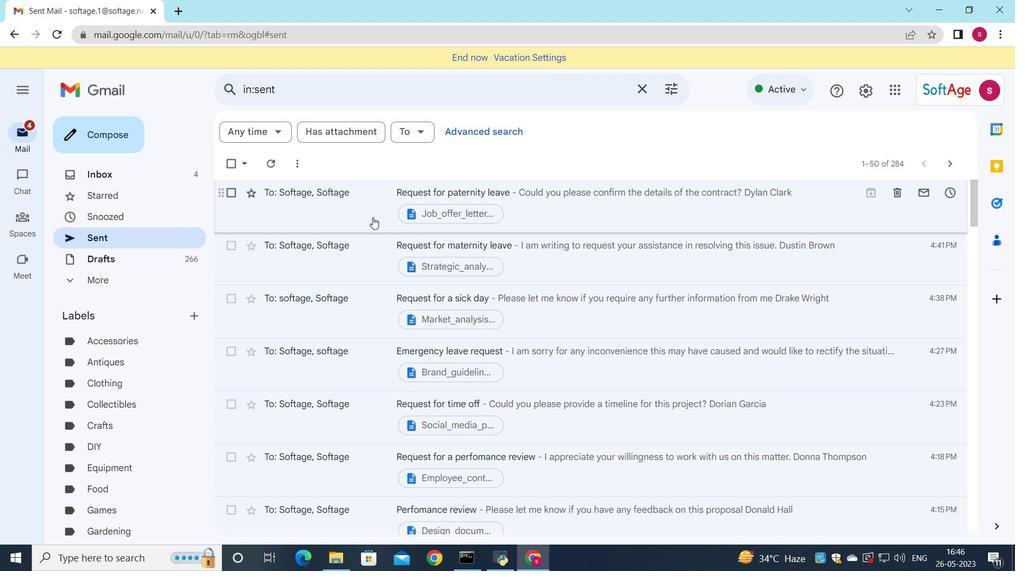 
Action: Mouse moved to (399, 228)
Screenshot: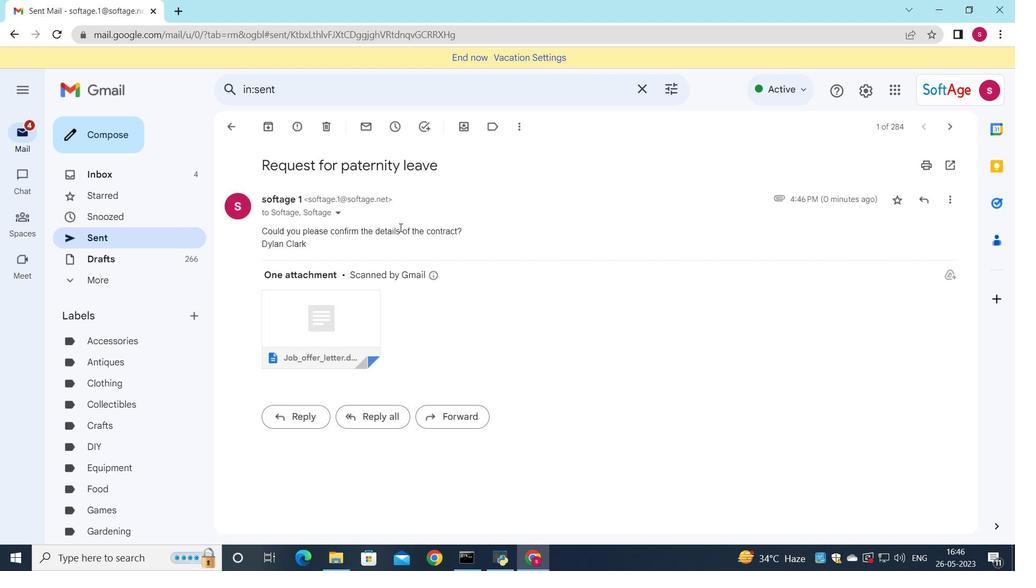 
